 Task: Set up alerts Atlanta, Georgia, within a specific price range and with a minimum of 4 bedrooms and a garage.
Action: Mouse pressed left at (219, 170)
Screenshot: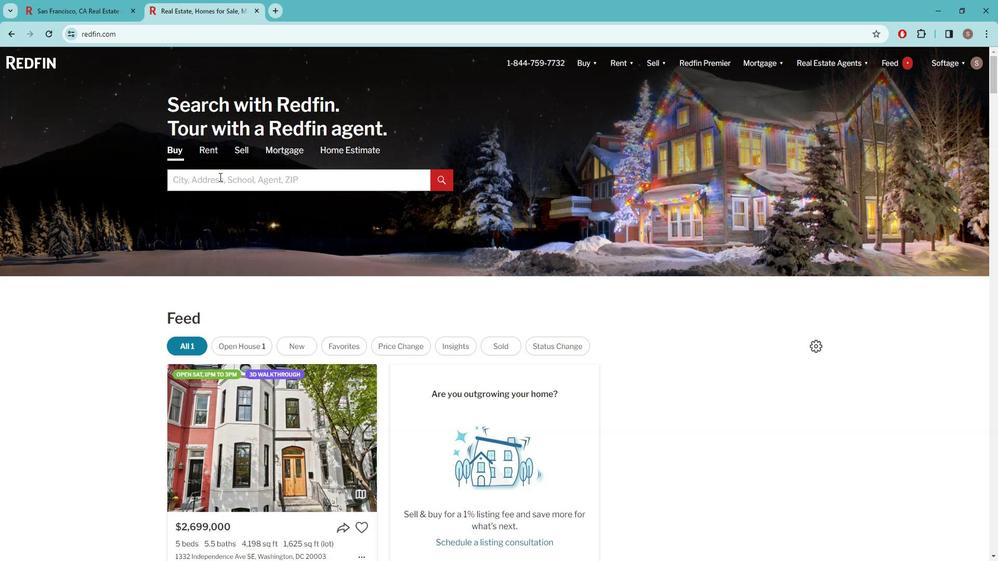 
Action: Key pressed a<Key.caps_lock>TLANTA<Key.space>
Screenshot: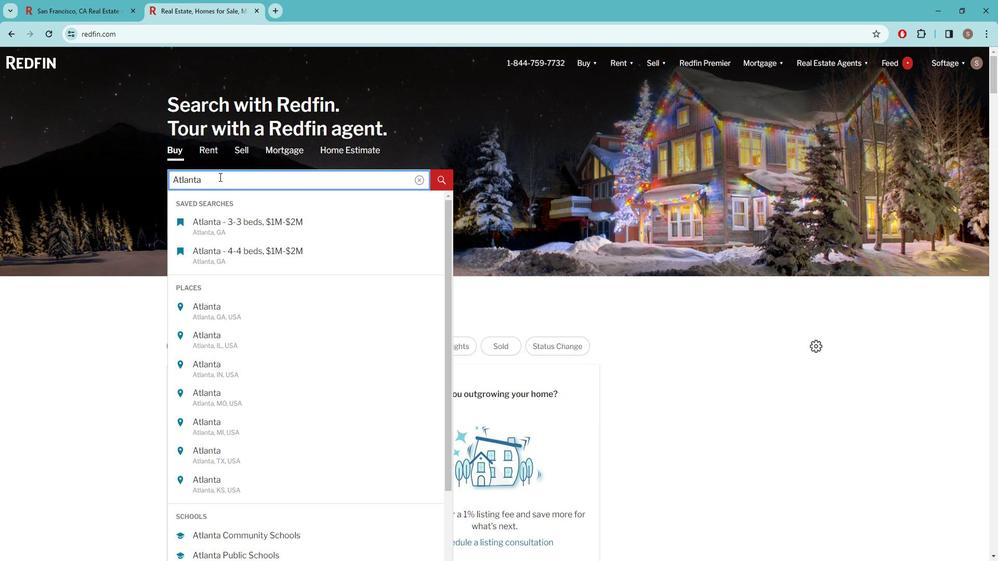 
Action: Mouse moved to (205, 290)
Screenshot: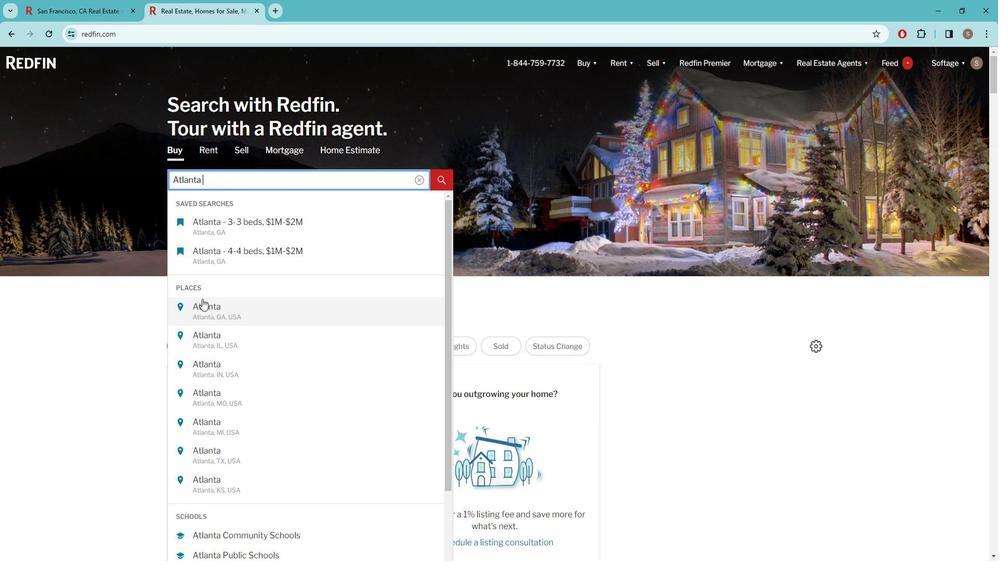 
Action: Mouse pressed left at (205, 290)
Screenshot: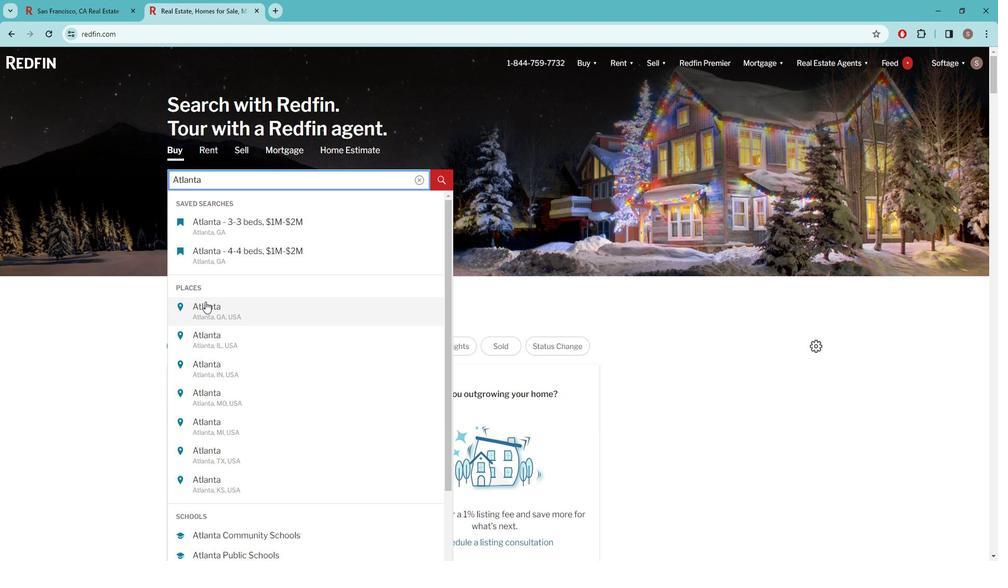 
Action: Mouse moved to (874, 125)
Screenshot: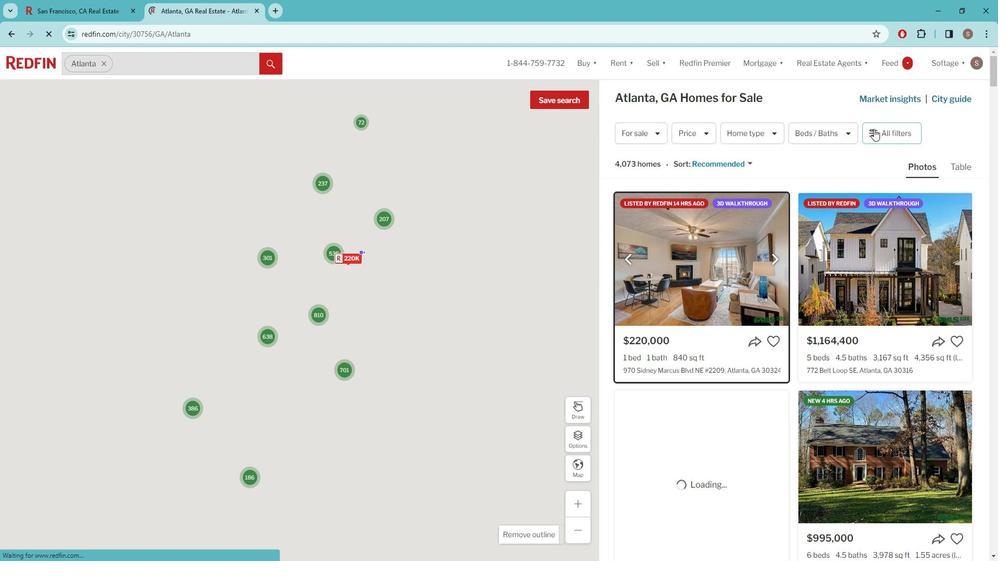 
Action: Mouse pressed left at (874, 125)
Screenshot: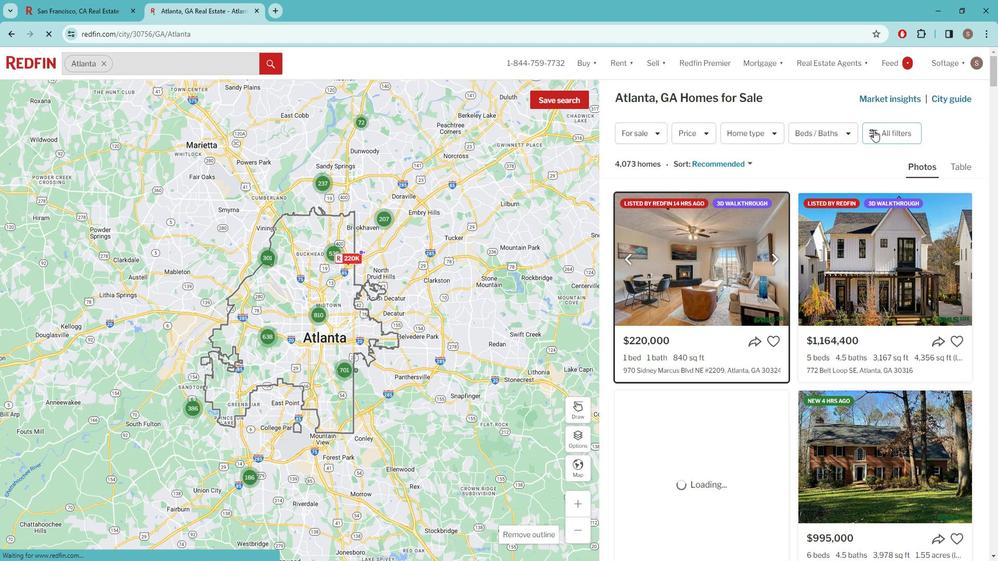 
Action: Mouse pressed left at (874, 125)
Screenshot: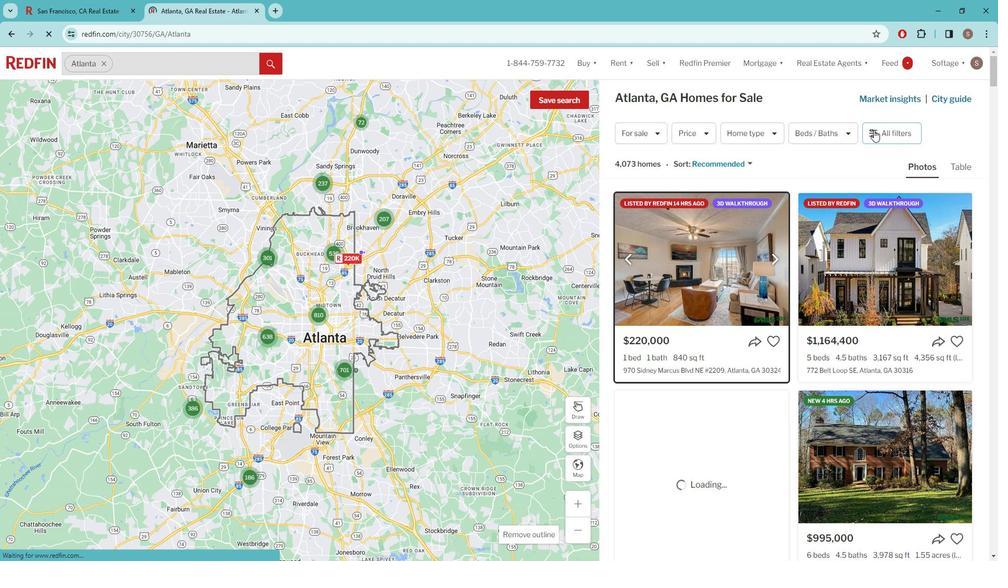 
Action: Mouse pressed left at (874, 125)
Screenshot: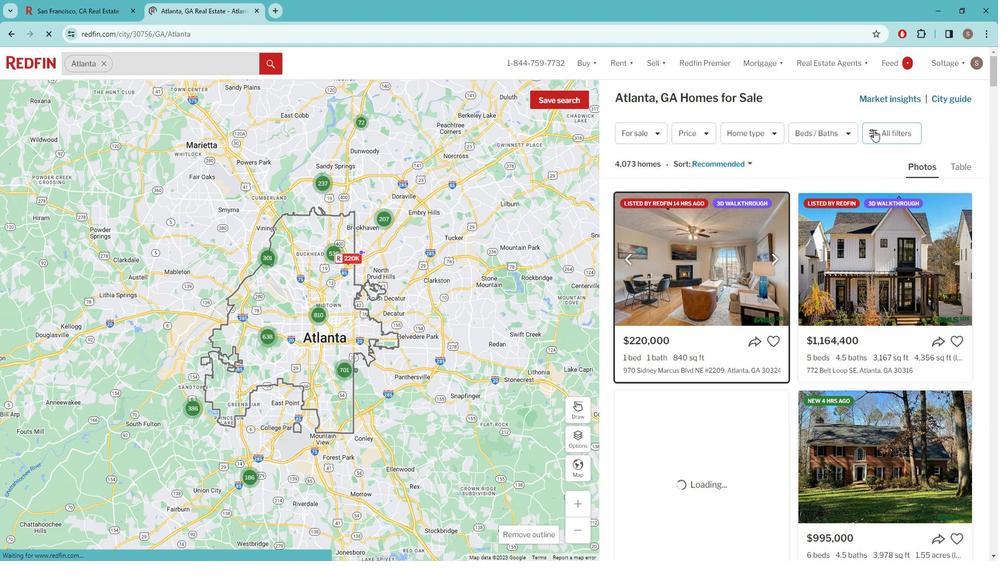 
Action: Mouse pressed left at (874, 125)
Screenshot: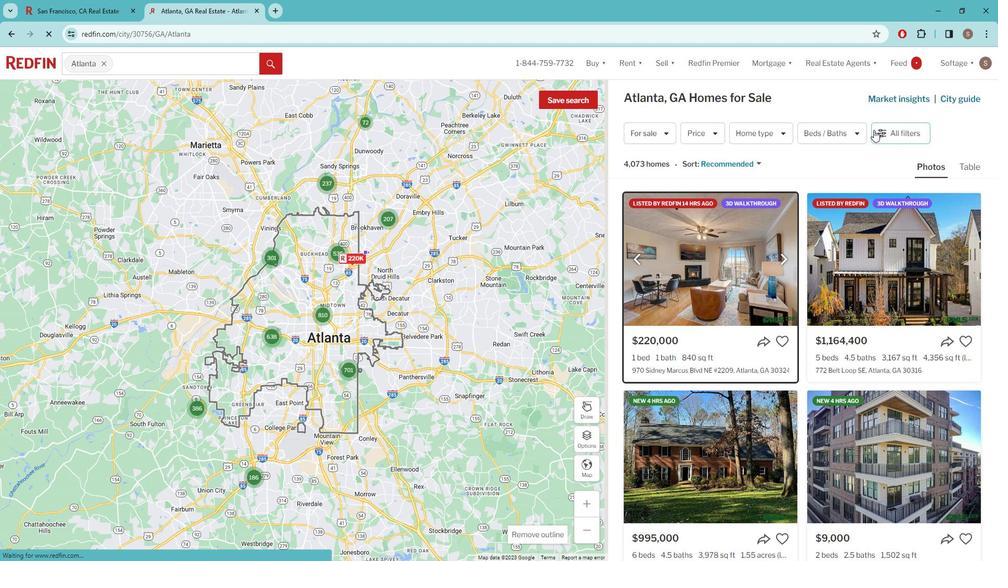 
Action: Mouse pressed left at (874, 125)
Screenshot: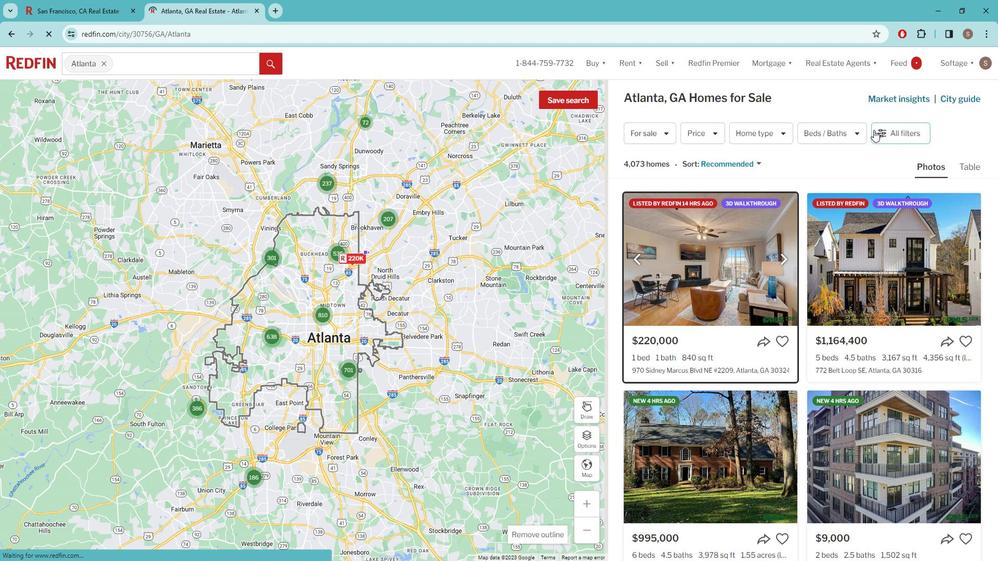 
Action: Mouse moved to (878, 121)
Screenshot: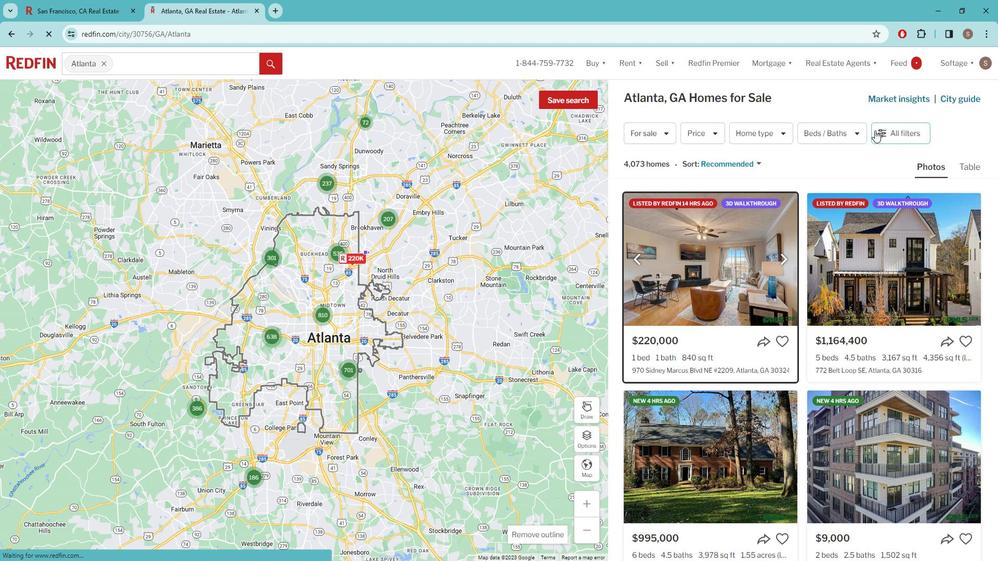 
Action: Mouse pressed left at (878, 121)
Screenshot: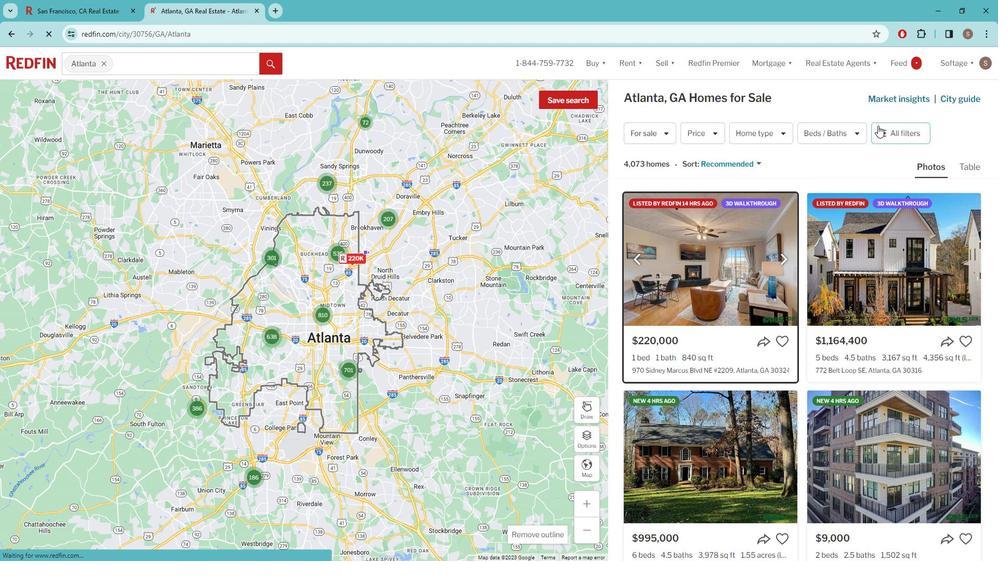 
Action: Mouse pressed left at (878, 121)
Screenshot: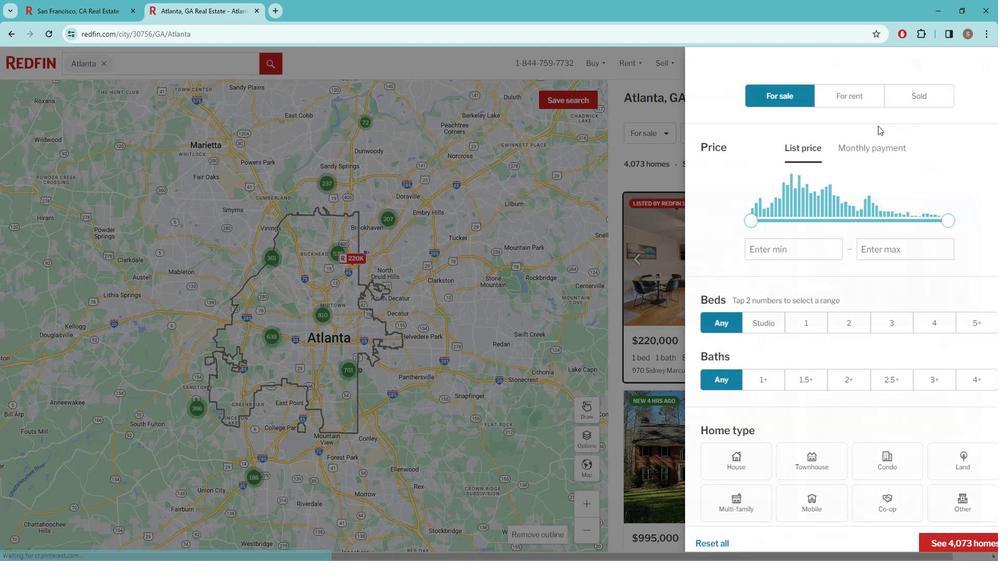 
Action: Mouse moved to (834, 182)
Screenshot: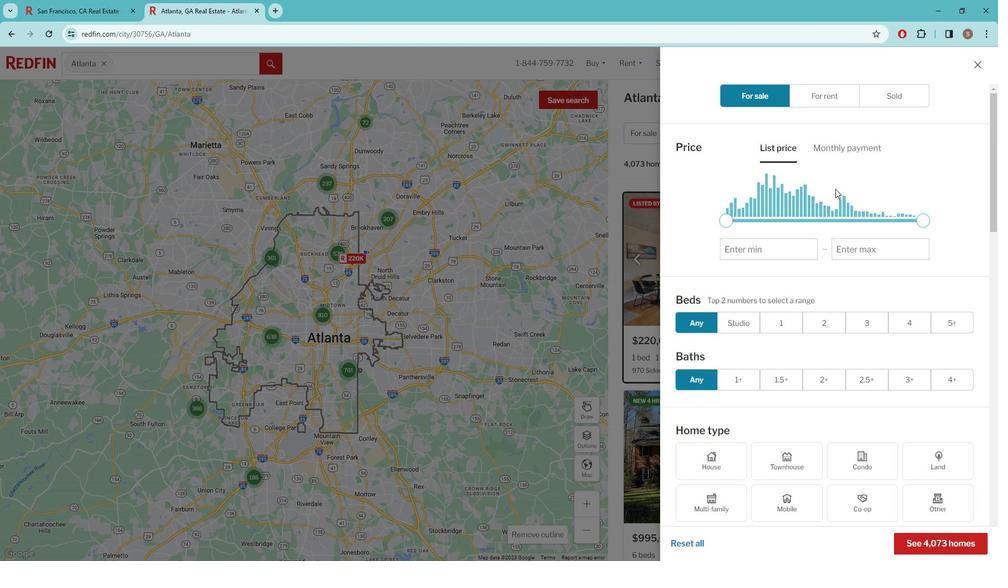 
Action: Mouse scrolled (834, 181) with delta (0, 0)
Screenshot: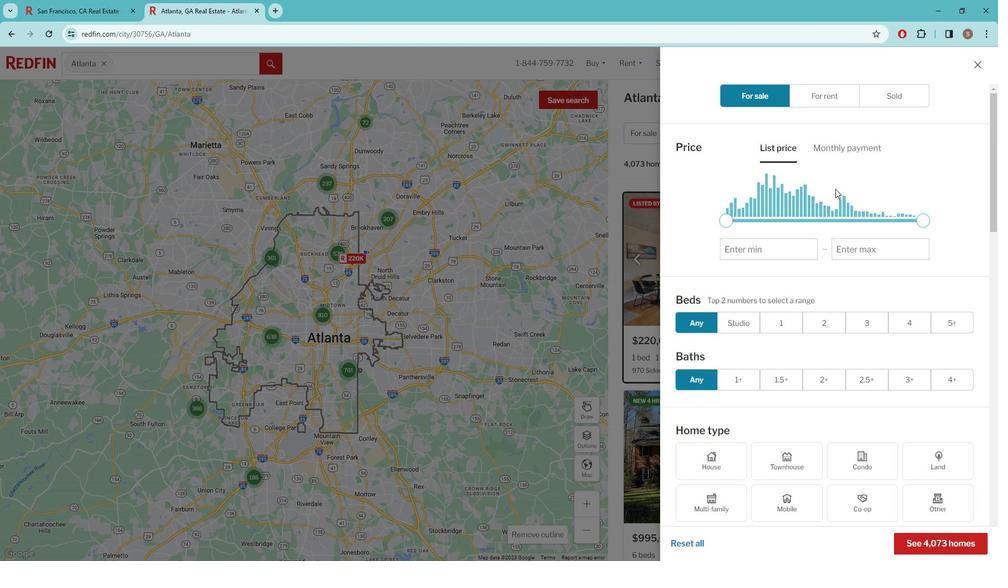 
Action: Mouse moved to (791, 193)
Screenshot: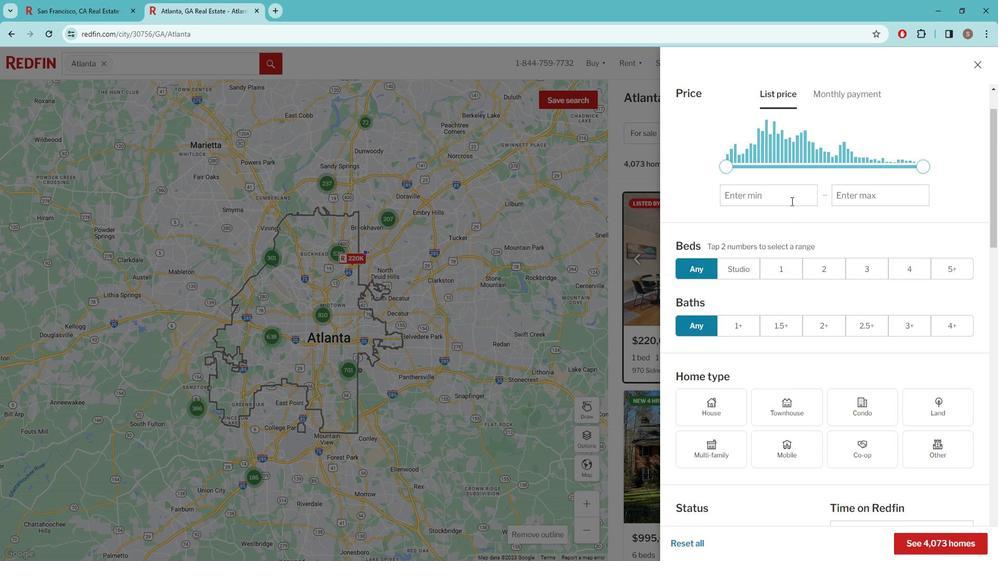 
Action: Mouse pressed left at (791, 193)
Screenshot: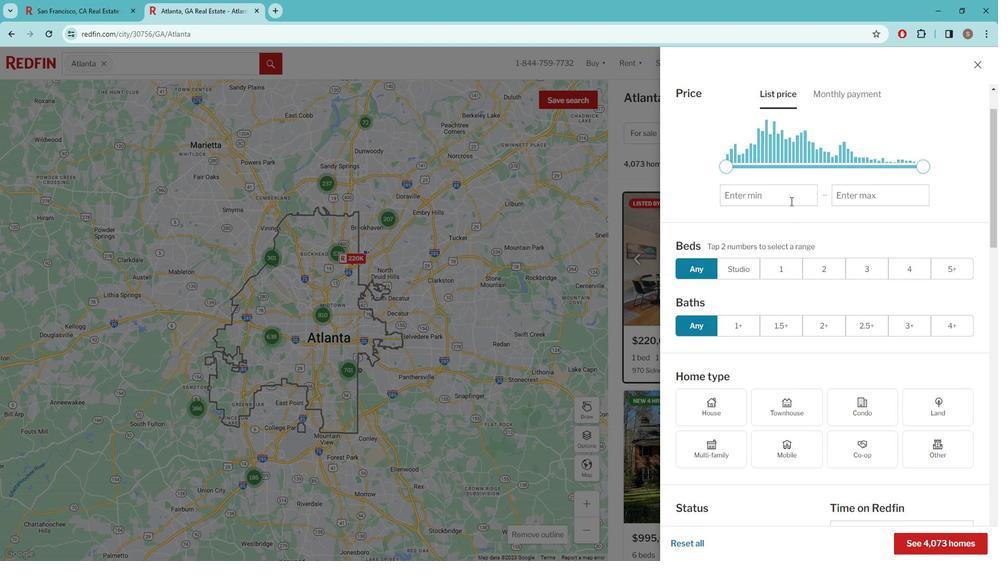 
Action: Key pressed 1M
Screenshot: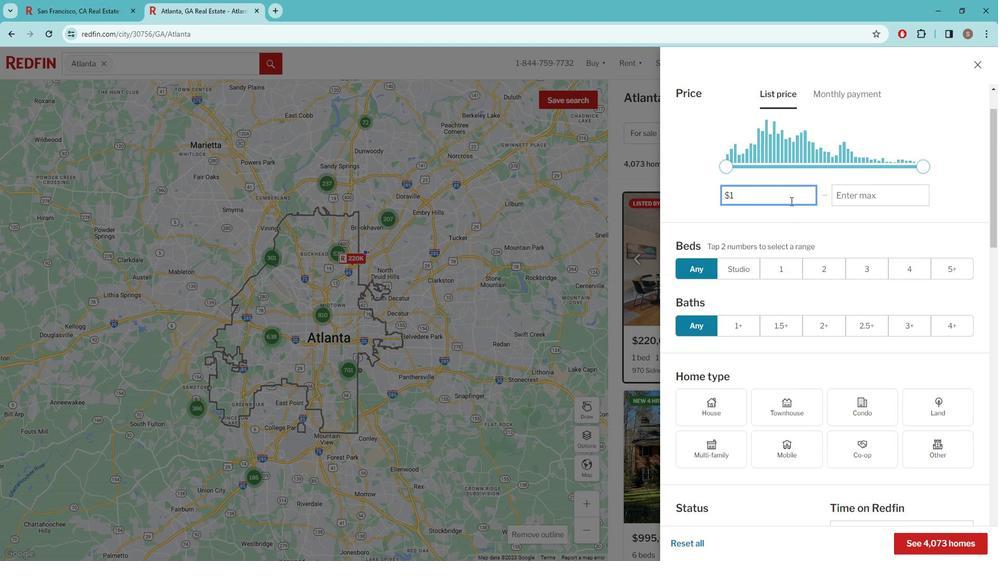 
Action: Mouse moved to (854, 193)
Screenshot: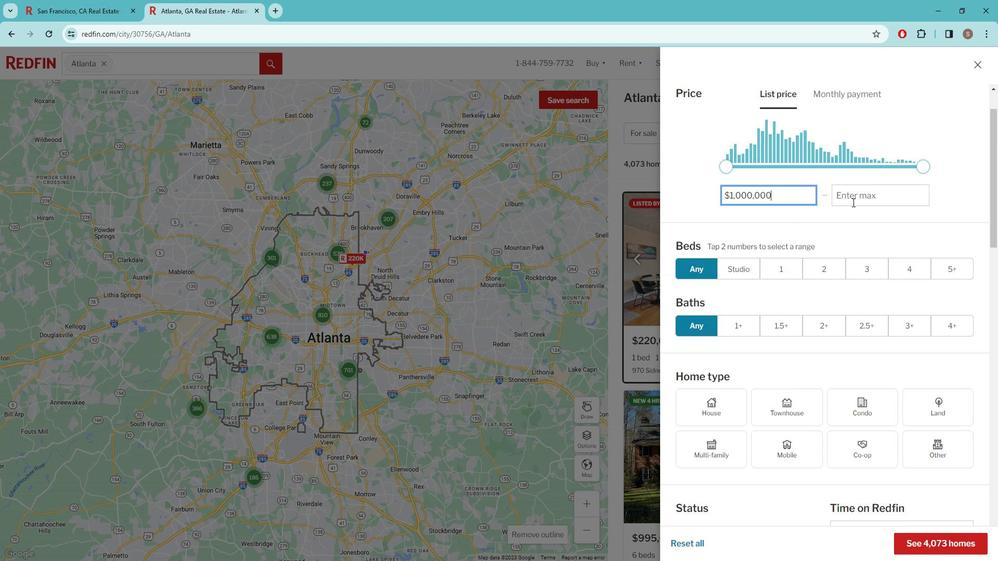 
Action: Mouse pressed left at (854, 193)
Screenshot: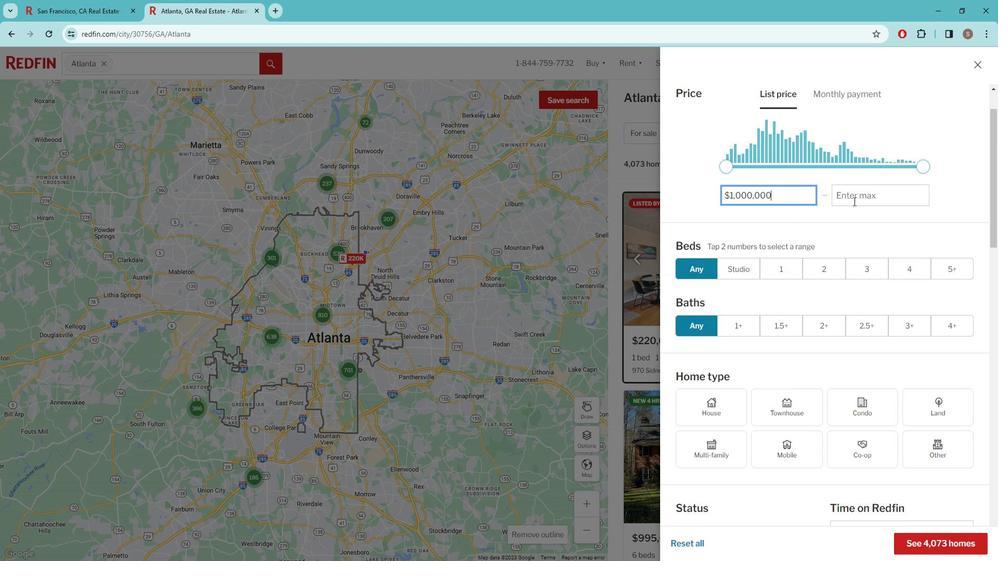 
Action: Key pressed 2M
Screenshot: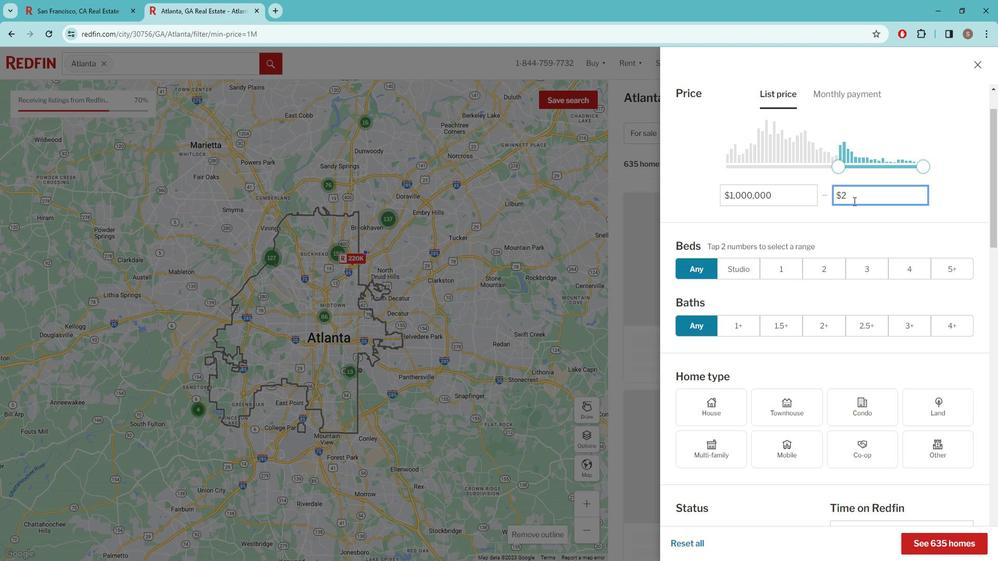 
Action: Mouse scrolled (854, 193) with delta (0, 0)
Screenshot: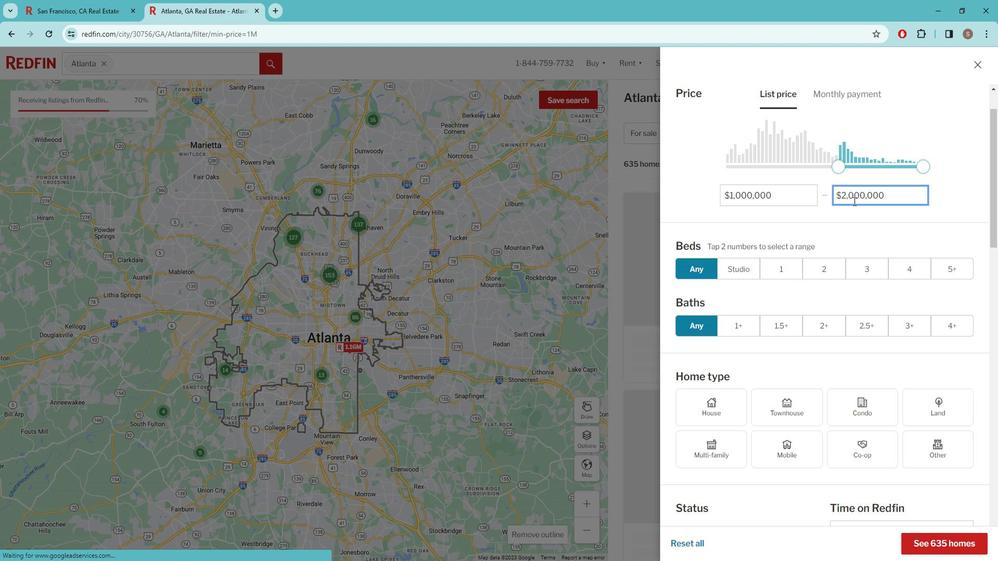 
Action: Mouse scrolled (854, 193) with delta (0, 0)
Screenshot: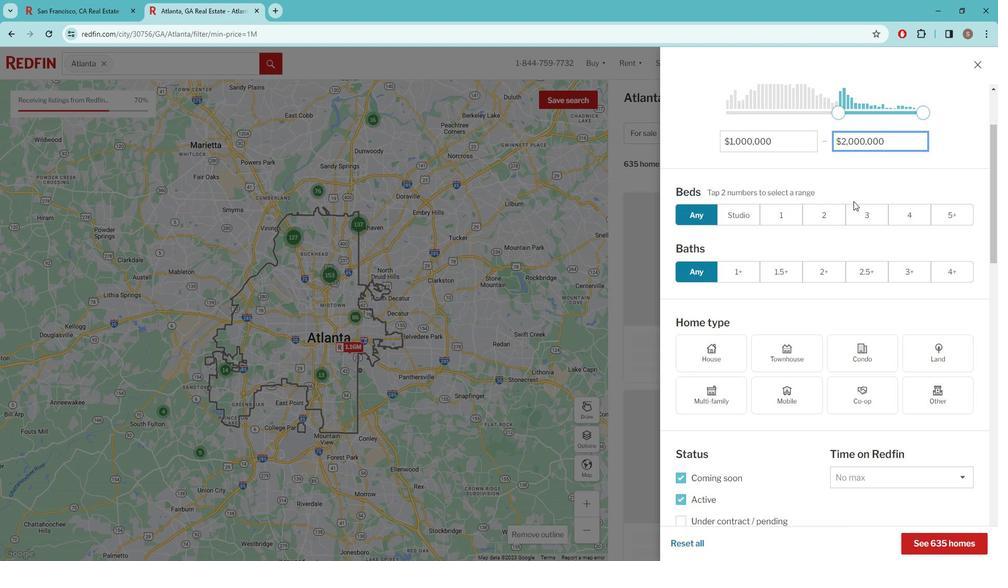 
Action: Mouse moved to (909, 157)
Screenshot: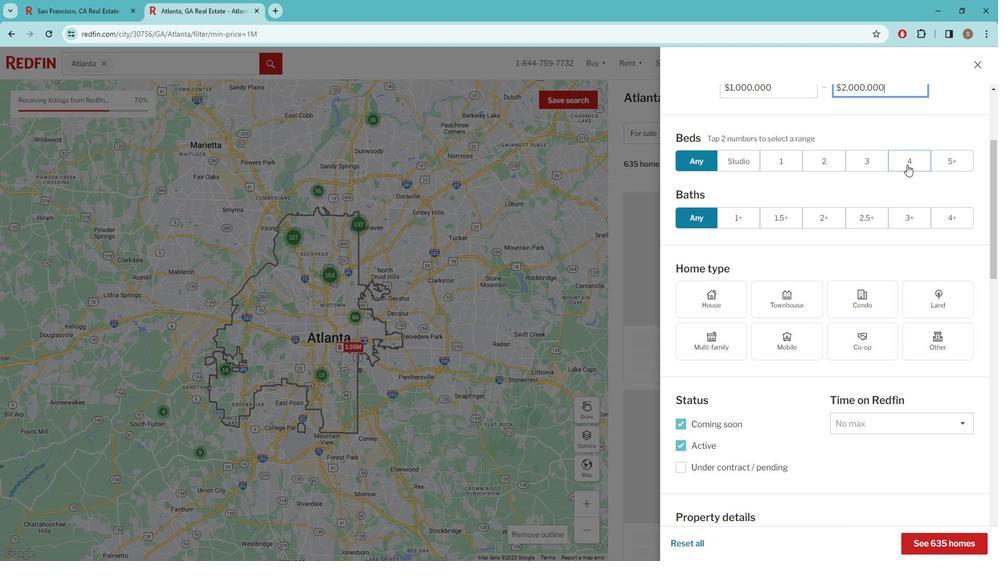 
Action: Mouse pressed left at (909, 157)
Screenshot: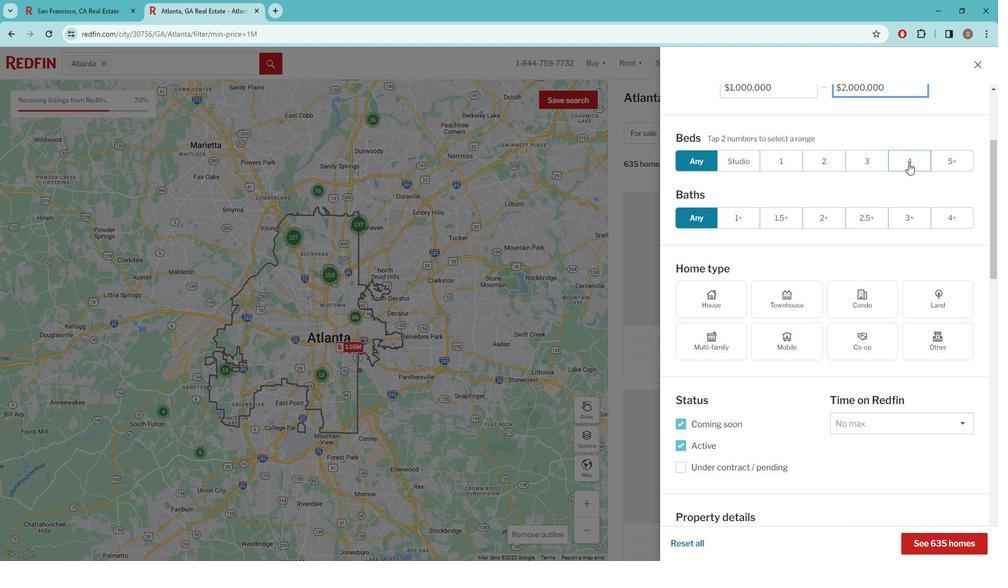 
Action: Mouse pressed left at (909, 157)
Screenshot: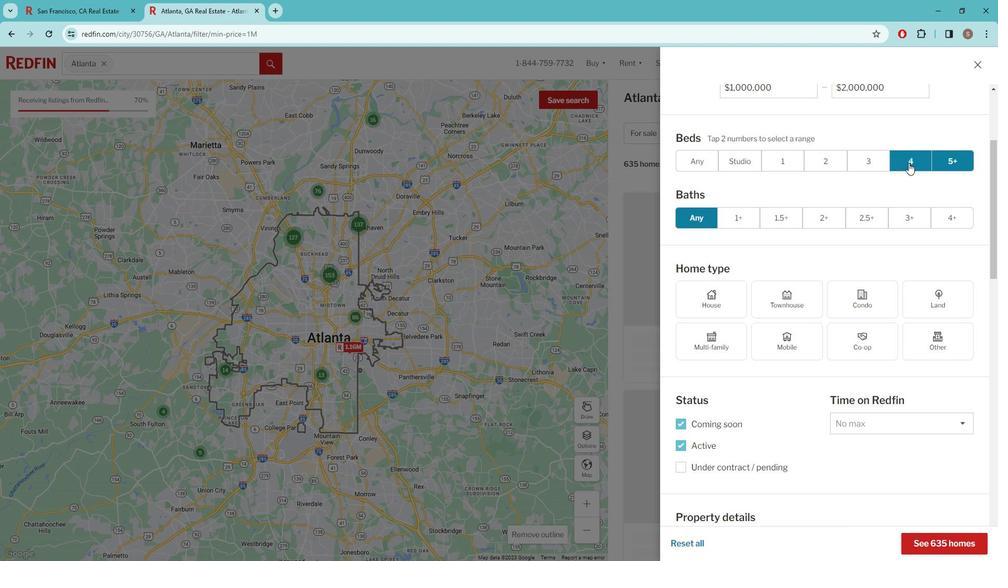 
Action: Mouse moved to (902, 159)
Screenshot: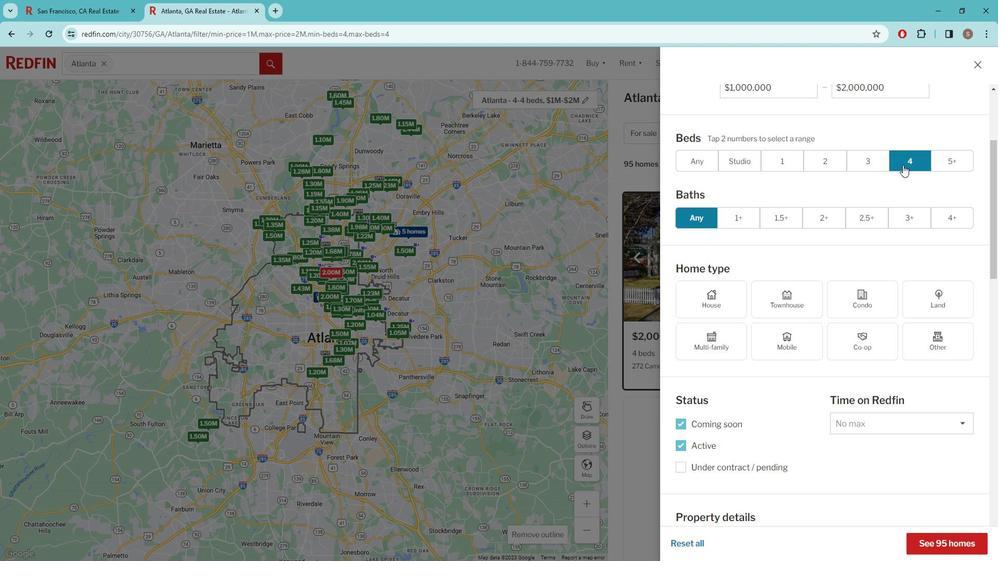 
Action: Mouse scrolled (902, 159) with delta (0, 0)
Screenshot: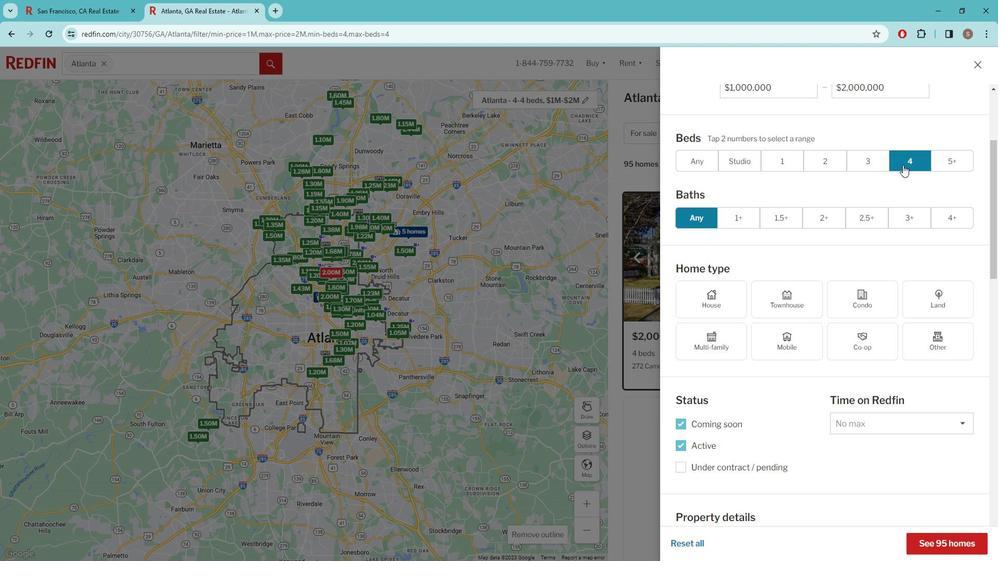 
Action: Mouse moved to (887, 202)
Screenshot: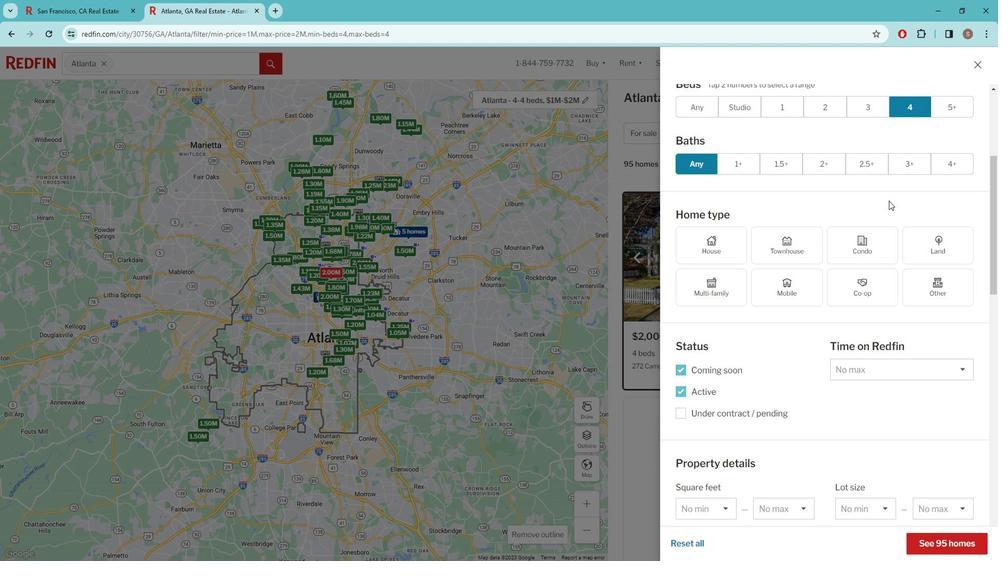 
Action: Mouse scrolled (887, 201) with delta (0, 0)
Screenshot: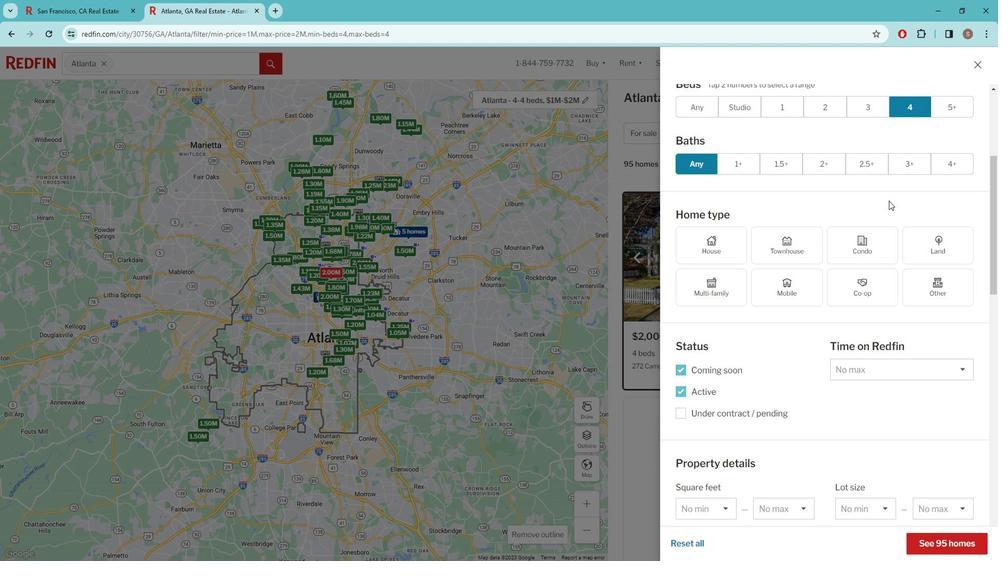 
Action: Mouse moved to (887, 202)
Screenshot: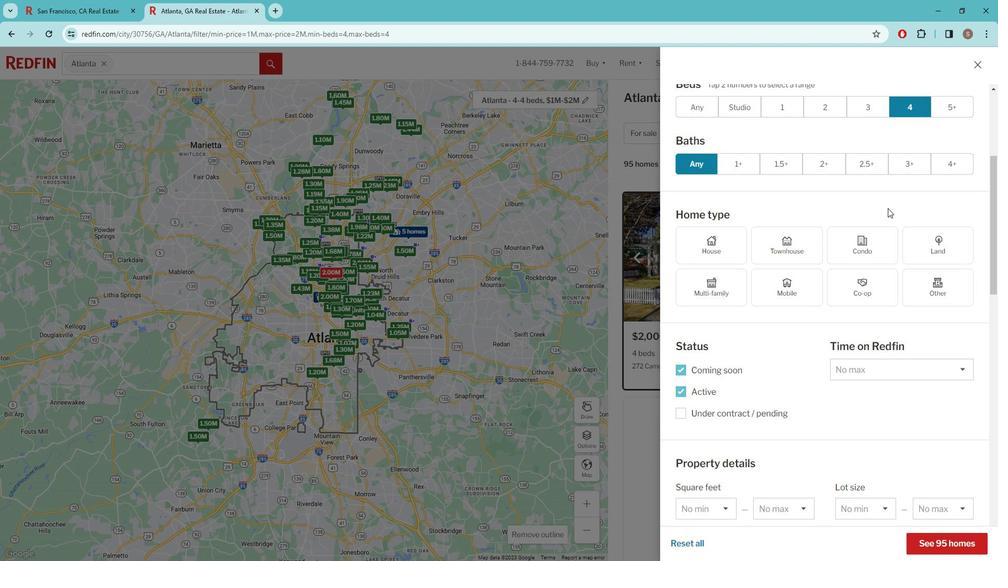 
Action: Mouse scrolled (887, 202) with delta (0, 0)
Screenshot: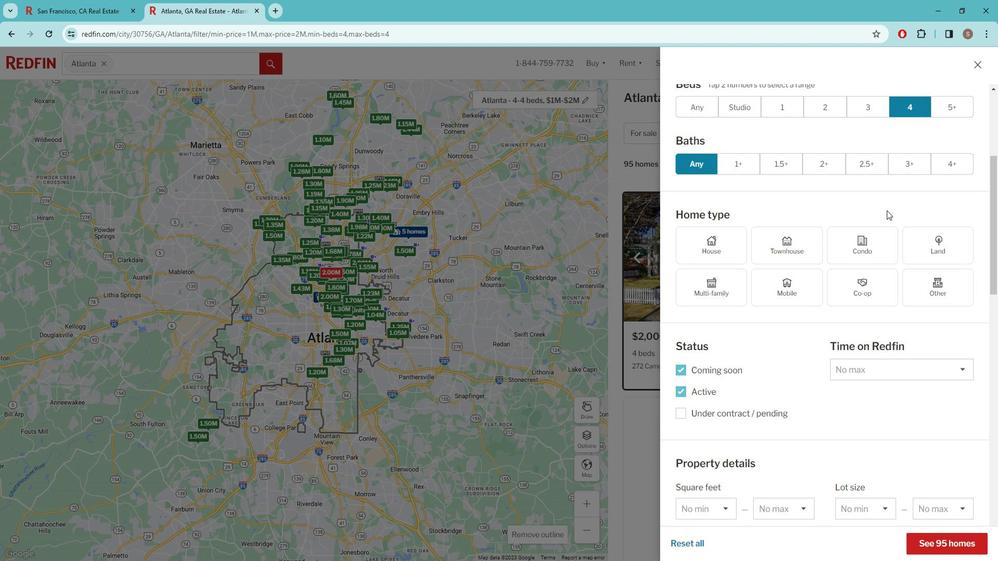 
Action: Mouse moved to (876, 239)
Screenshot: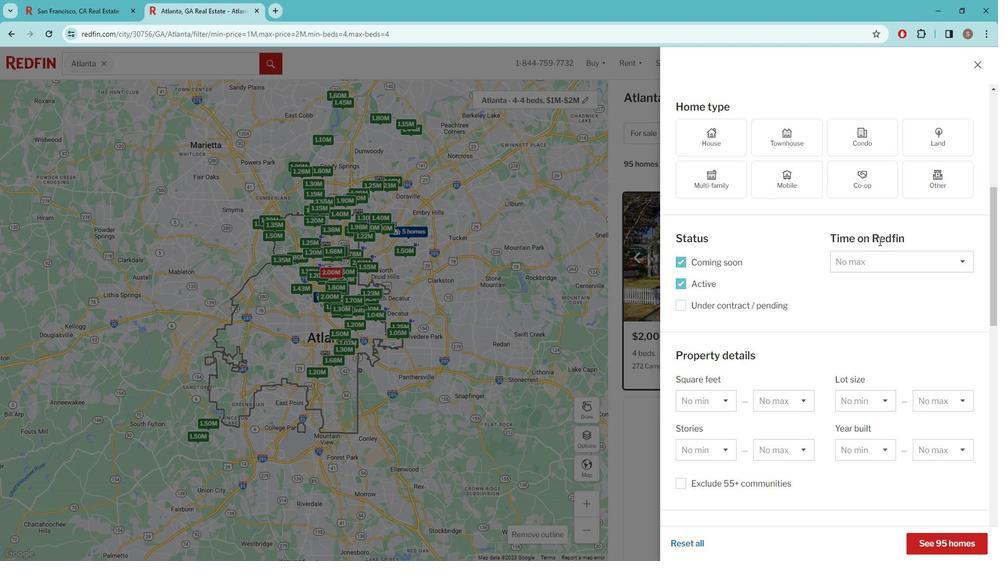 
Action: Mouse scrolled (876, 239) with delta (0, 0)
Screenshot: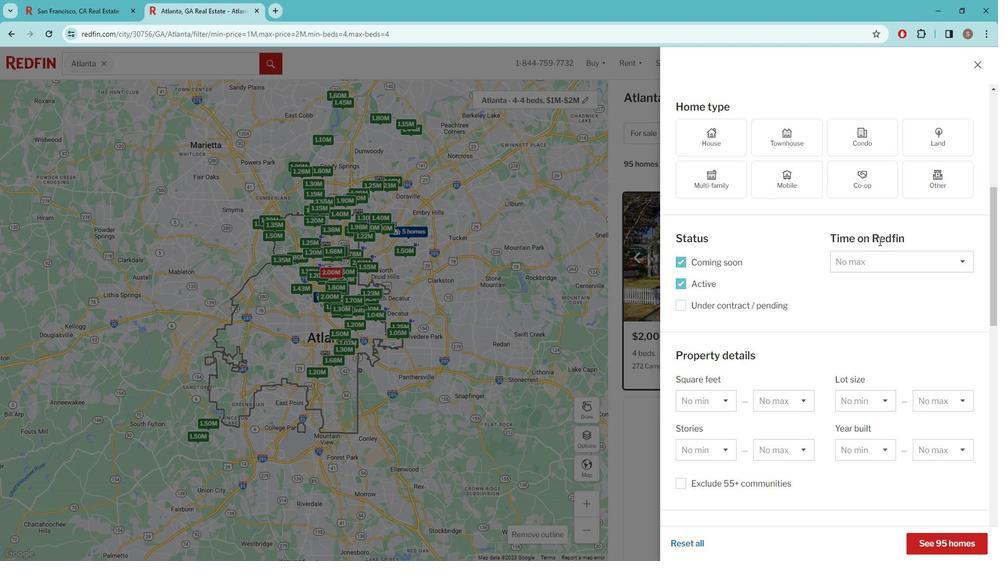 
Action: Mouse moved to (874, 242)
Screenshot: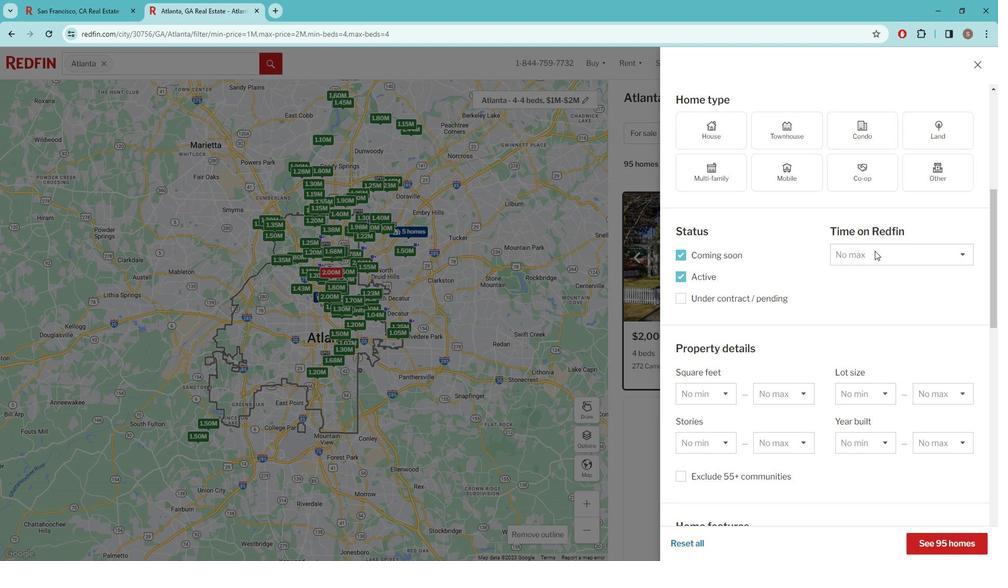
Action: Mouse scrolled (874, 241) with delta (0, 0)
Screenshot: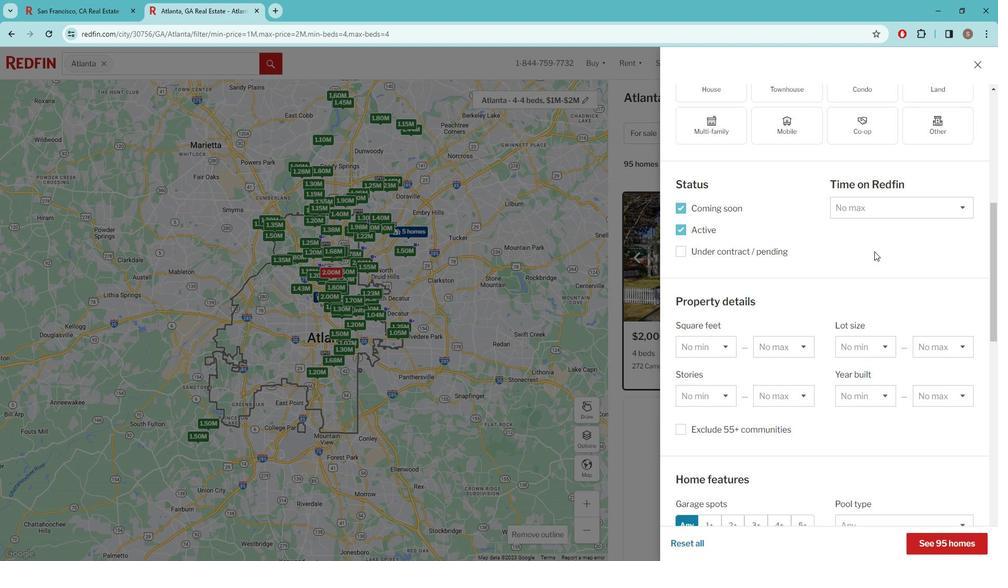 
Action: Mouse scrolled (874, 241) with delta (0, 0)
Screenshot: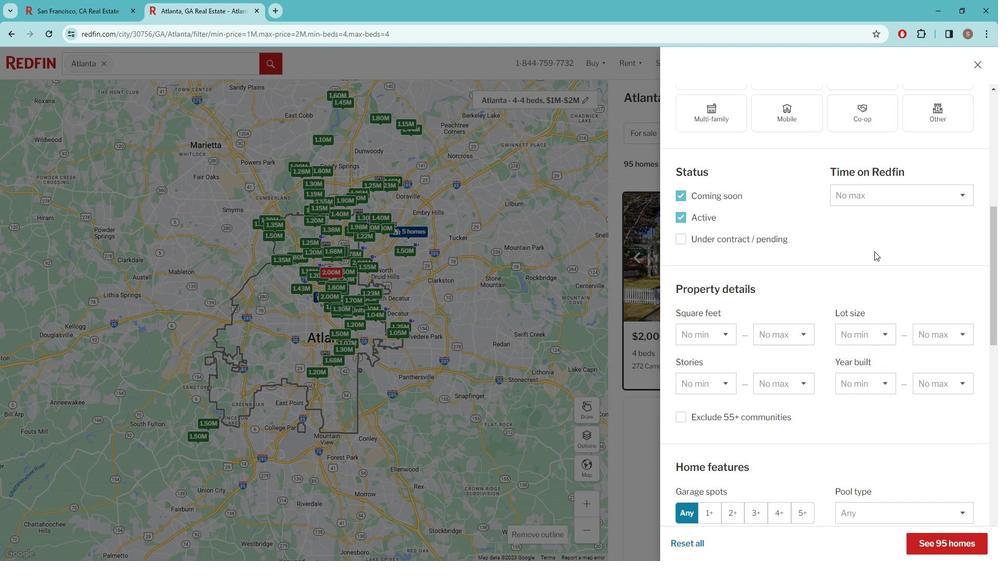 
Action: Mouse moved to (872, 246)
Screenshot: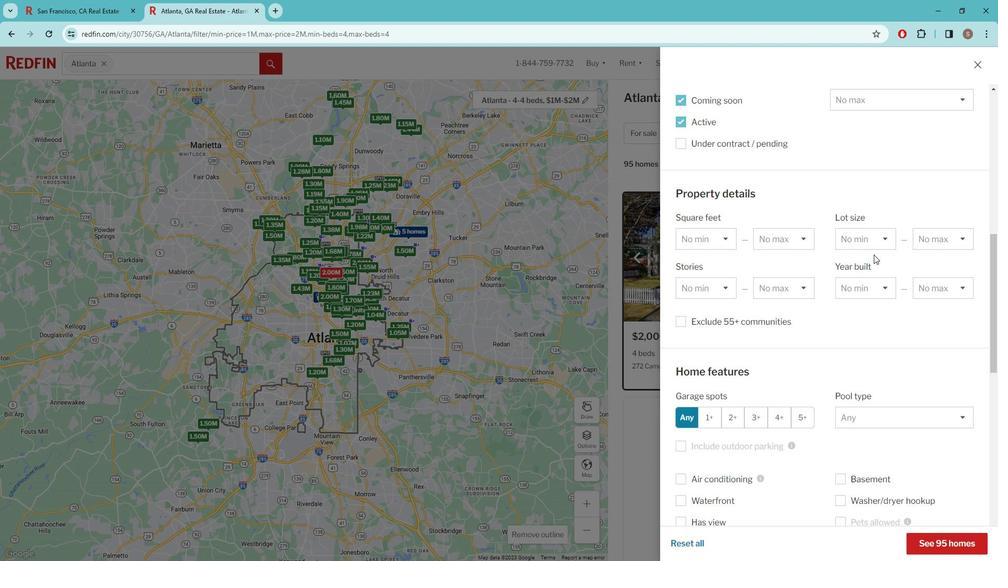 
Action: Mouse scrolled (872, 246) with delta (0, 0)
Screenshot: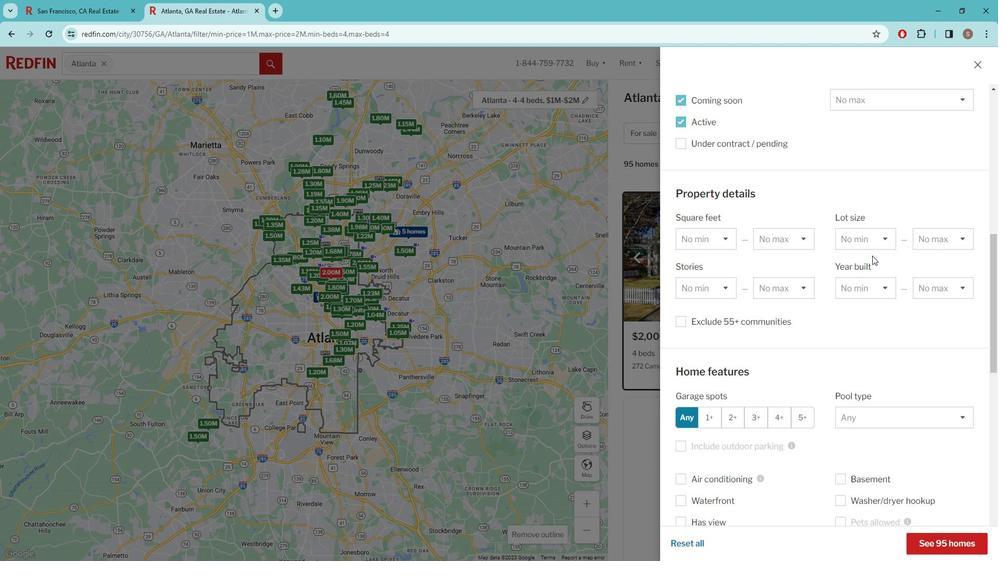 
Action: Mouse scrolled (872, 246) with delta (0, 0)
Screenshot: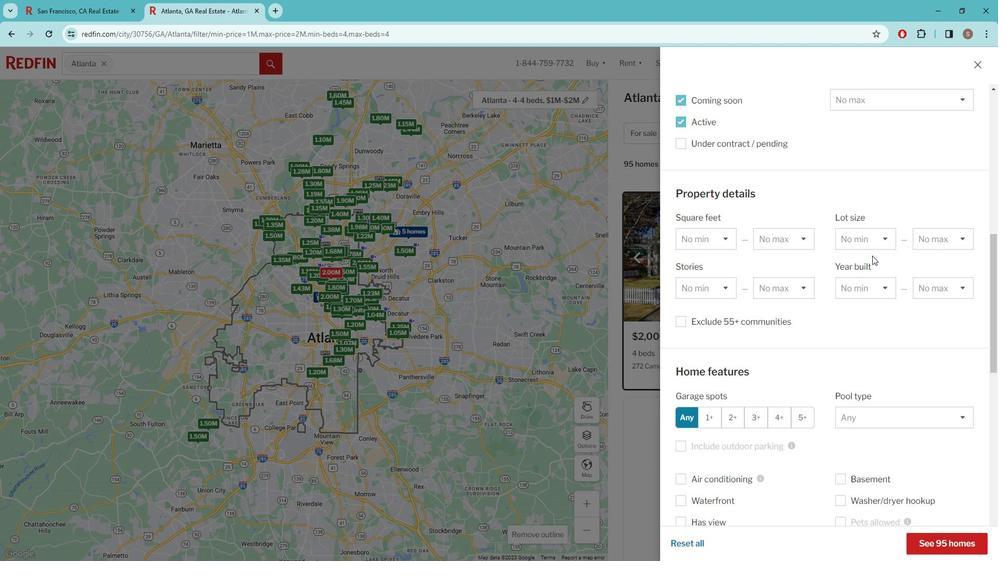 
Action: Mouse moved to (709, 294)
Screenshot: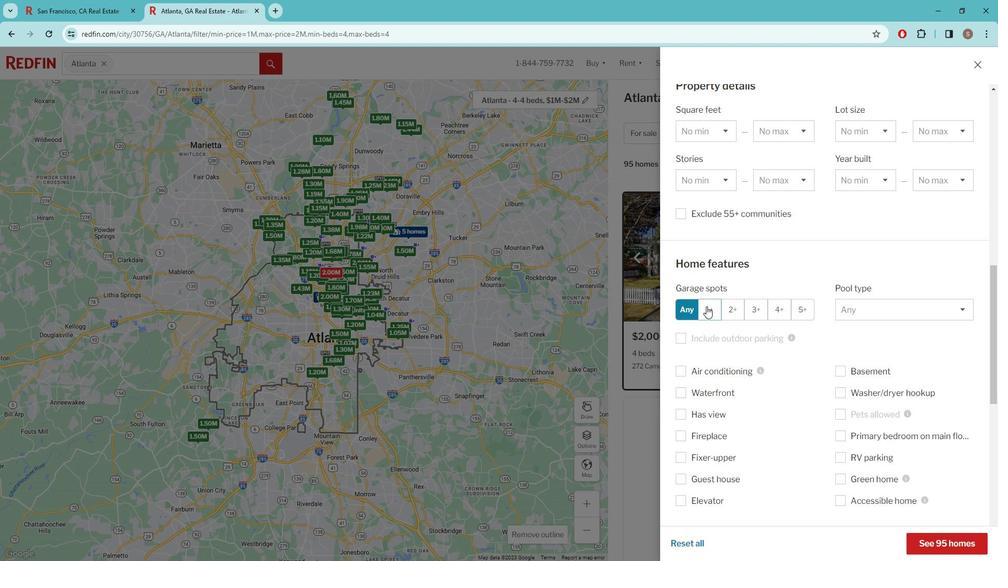 
Action: Mouse pressed left at (709, 294)
Screenshot: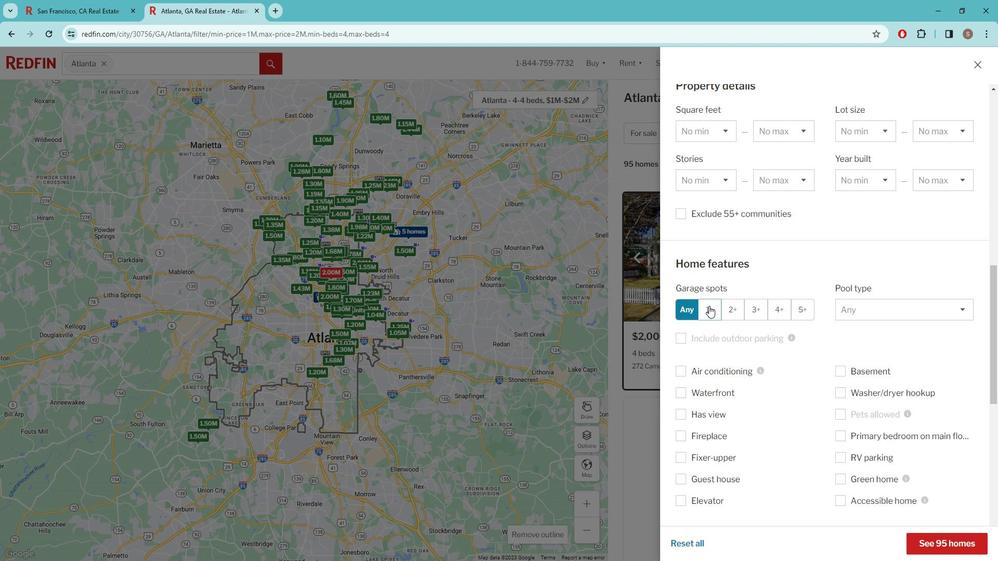 
Action: Mouse moved to (707, 315)
Screenshot: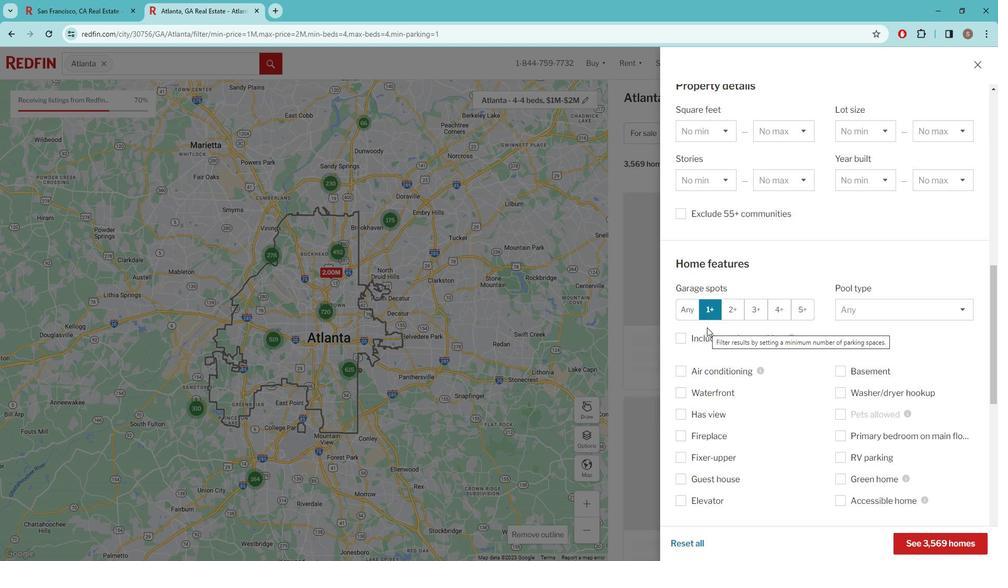 
Action: Mouse scrolled (707, 315) with delta (0, 0)
Screenshot: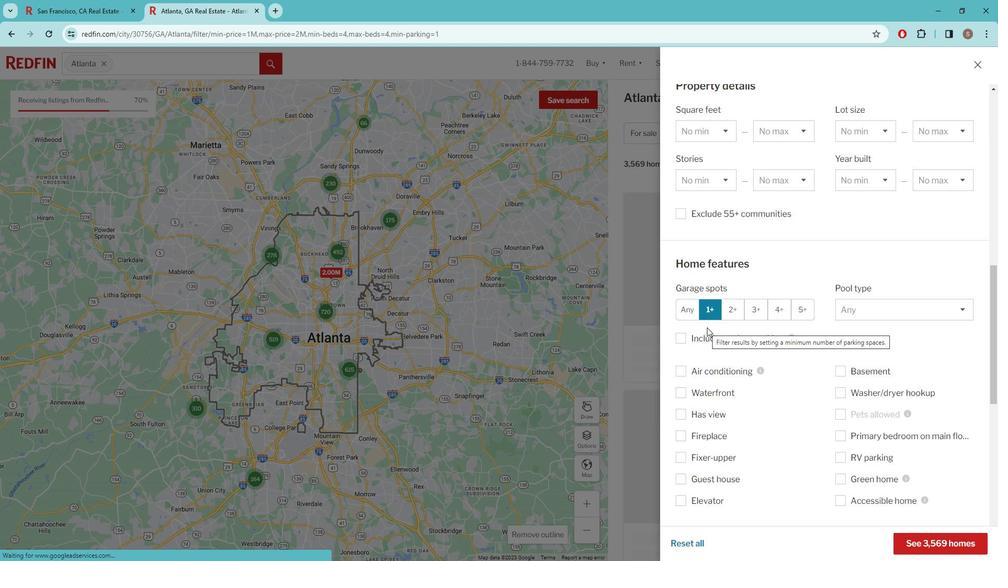 
Action: Mouse scrolled (707, 315) with delta (0, 0)
Screenshot: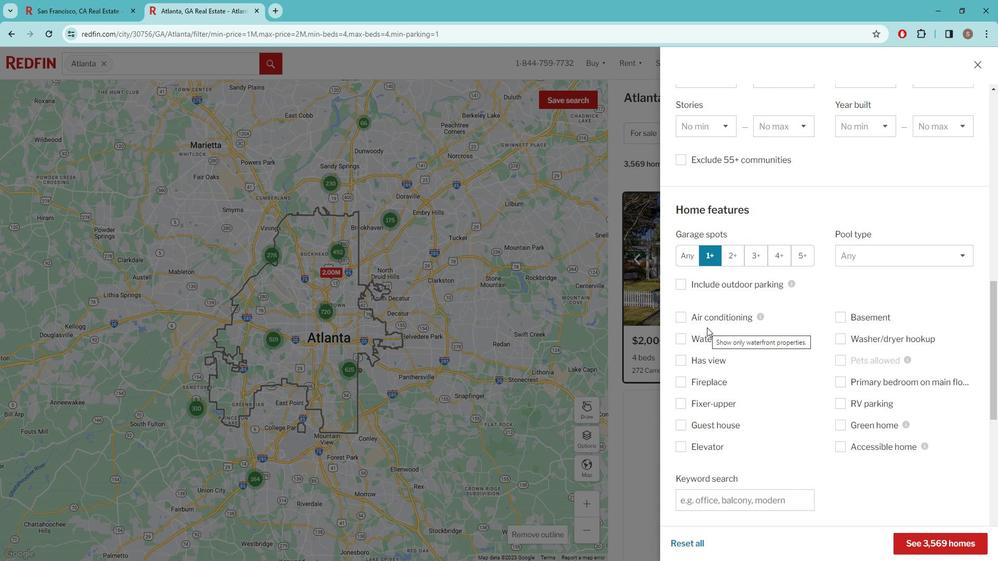 
Action: Mouse moved to (707, 316)
Screenshot: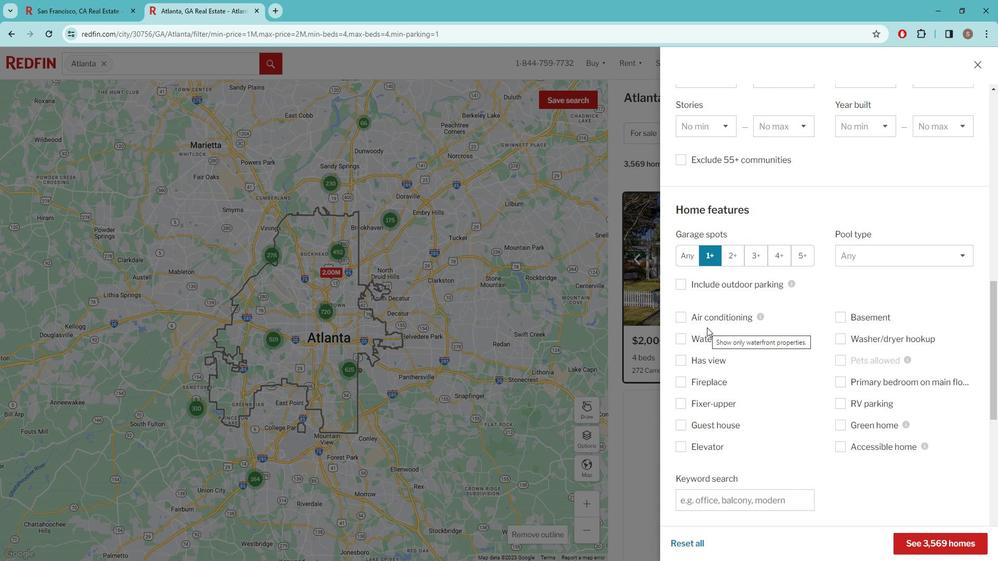 
Action: Mouse scrolled (707, 316) with delta (0, 0)
Screenshot: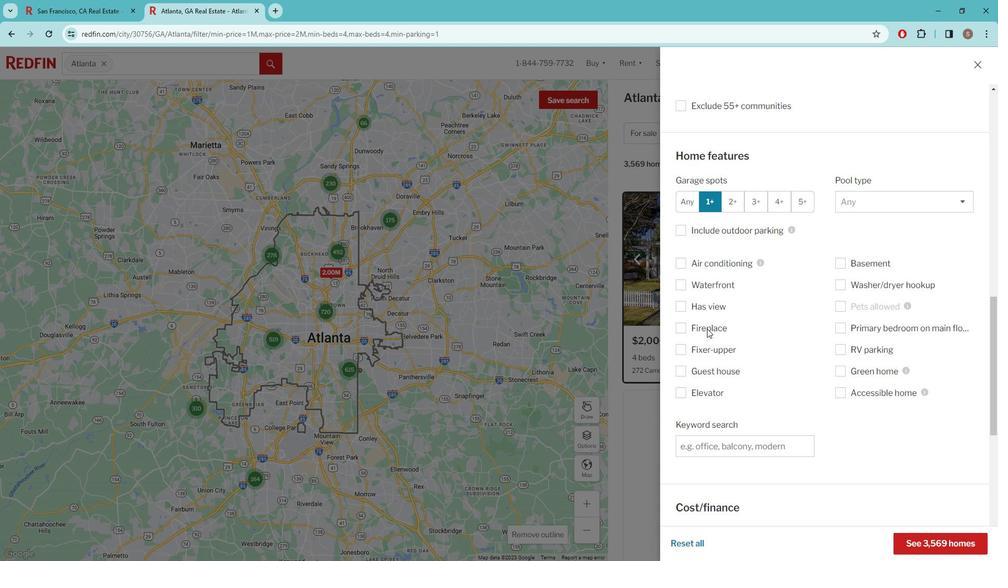 
Action: Mouse moved to (706, 316)
Screenshot: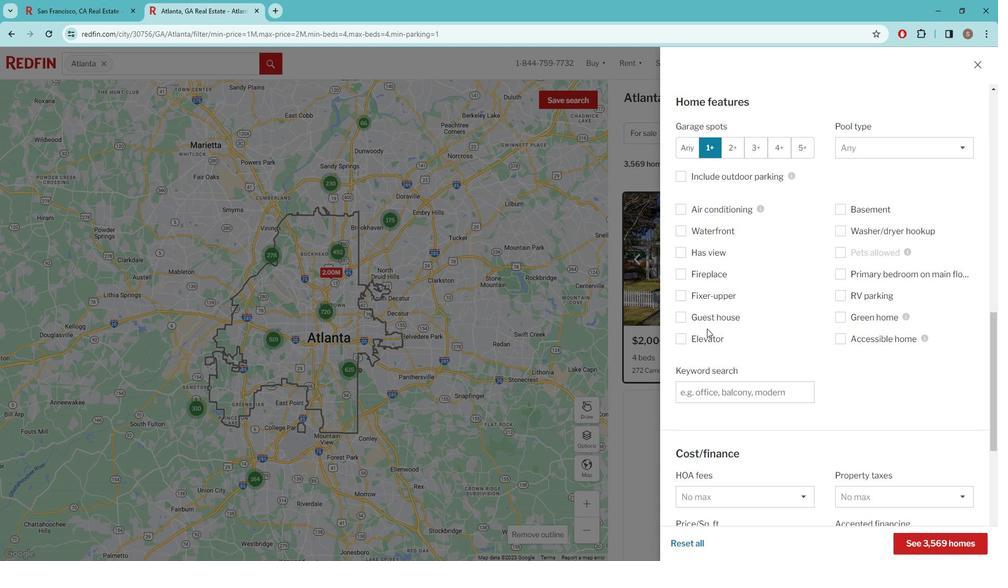 
Action: Mouse scrolled (706, 316) with delta (0, 0)
Screenshot: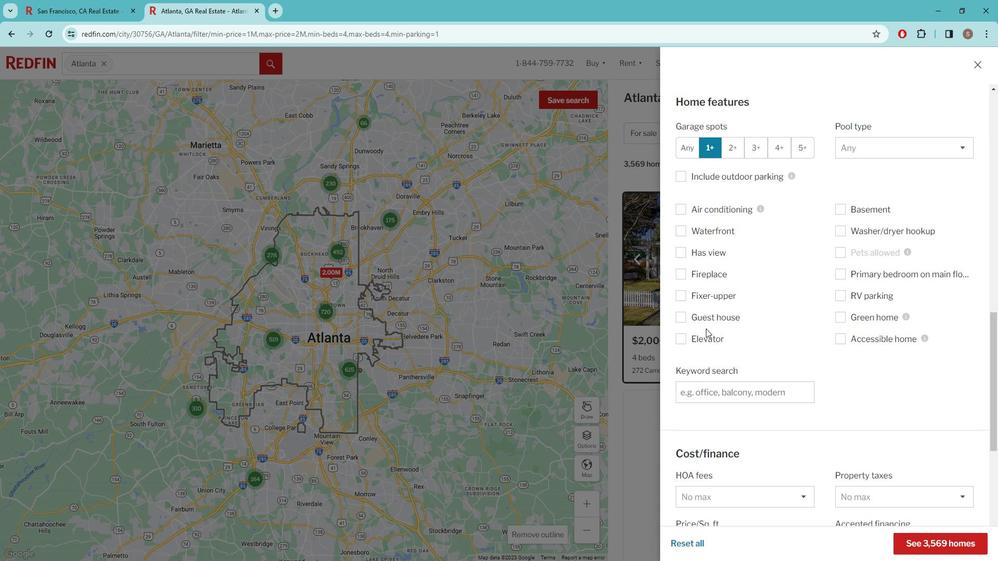 
Action: Mouse scrolled (706, 316) with delta (0, 0)
Screenshot: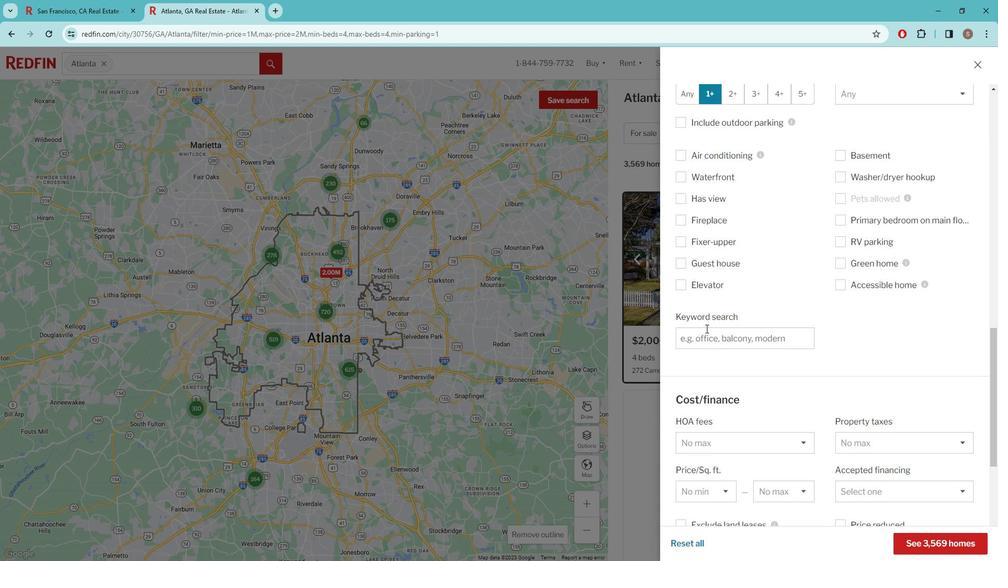 
Action: Mouse scrolled (706, 316) with delta (0, 0)
Screenshot: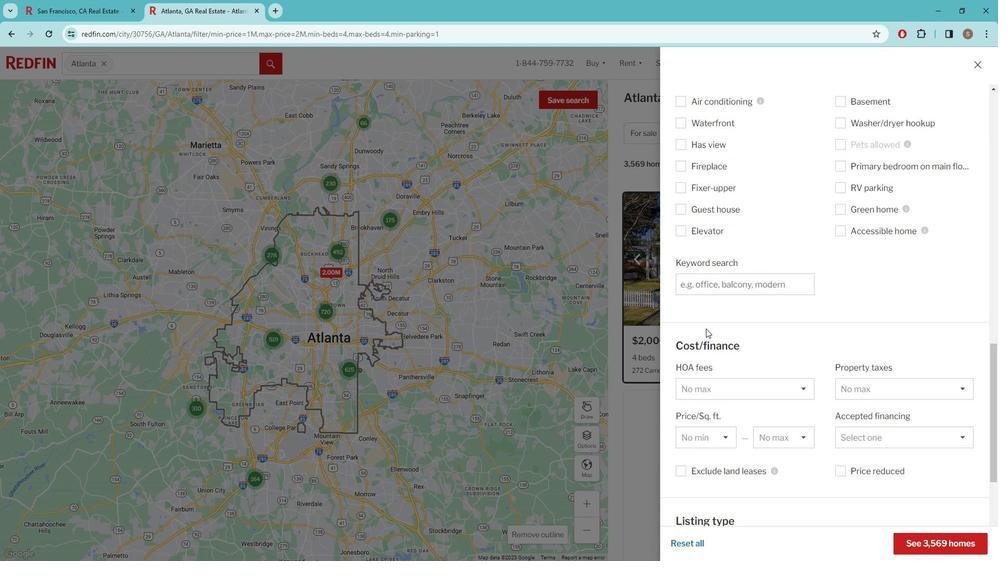 
Action: Mouse scrolled (706, 316) with delta (0, 0)
Screenshot: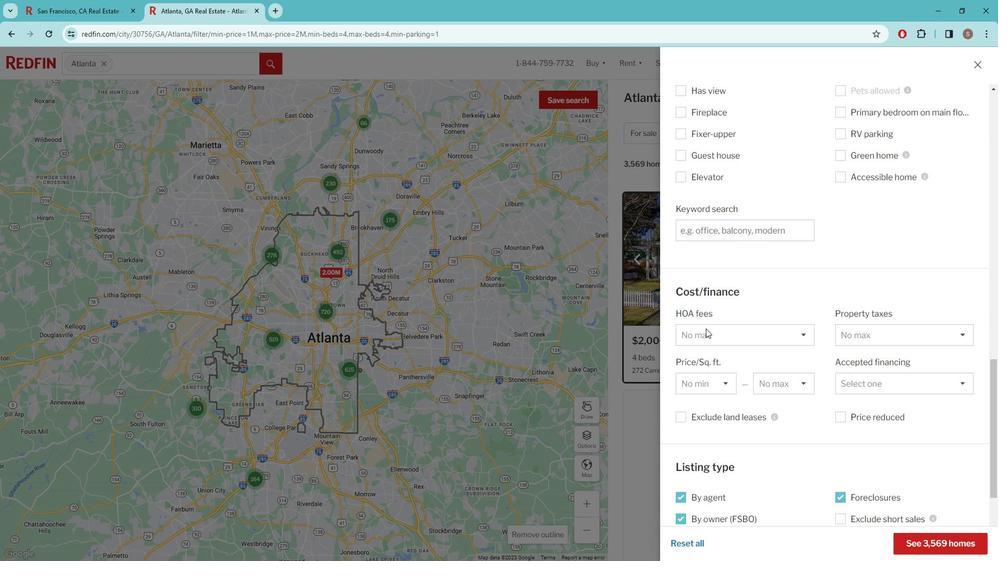 
Action: Mouse scrolled (706, 316) with delta (0, 0)
Screenshot: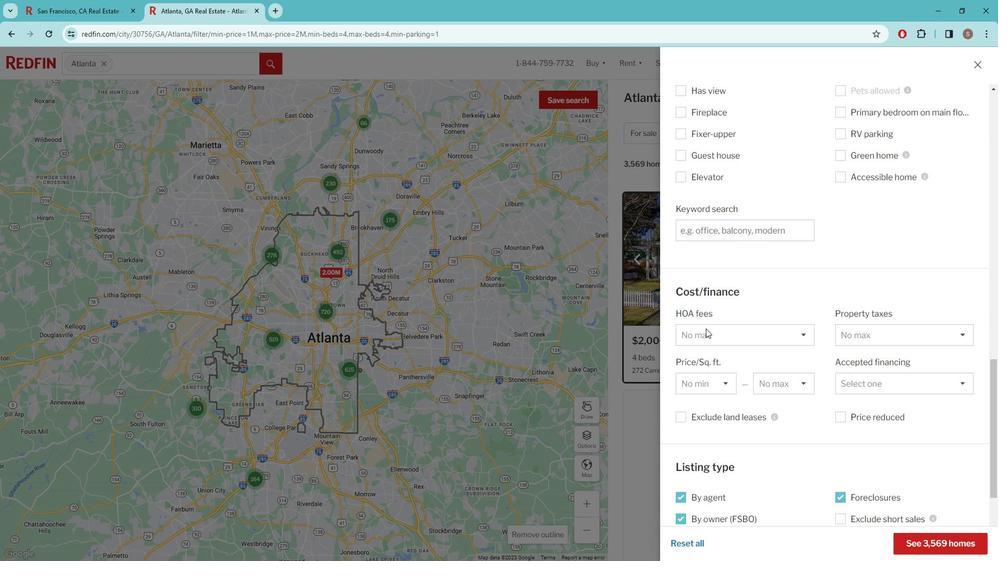 
Action: Mouse scrolled (706, 316) with delta (0, 0)
Screenshot: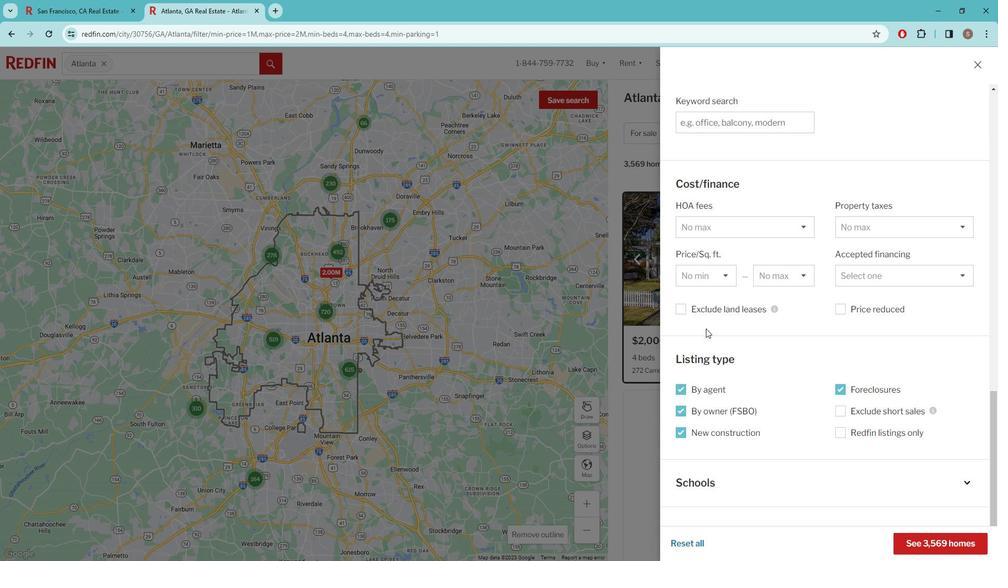 
Action: Mouse scrolled (706, 316) with delta (0, 0)
Screenshot: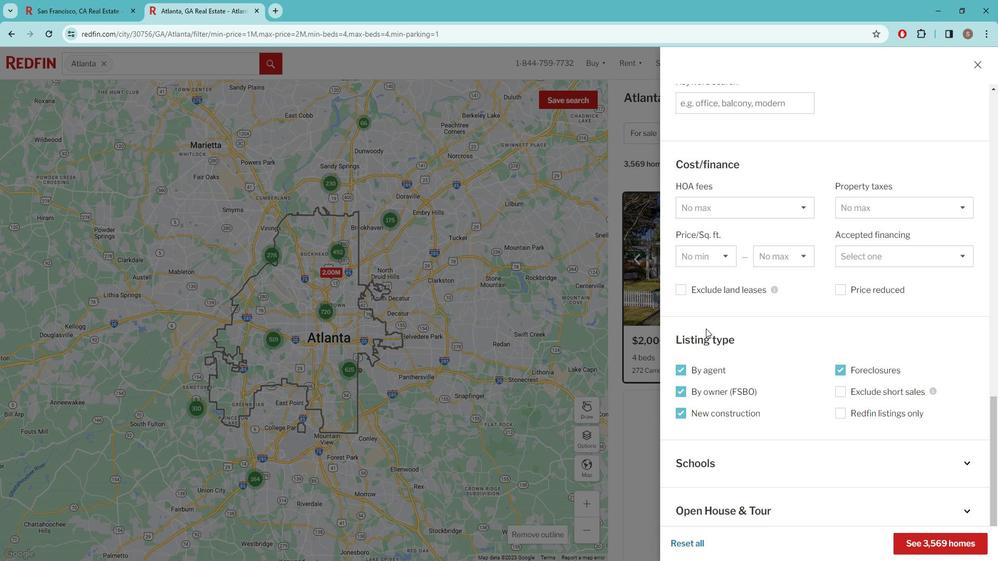 
Action: Mouse scrolled (706, 316) with delta (0, 0)
Screenshot: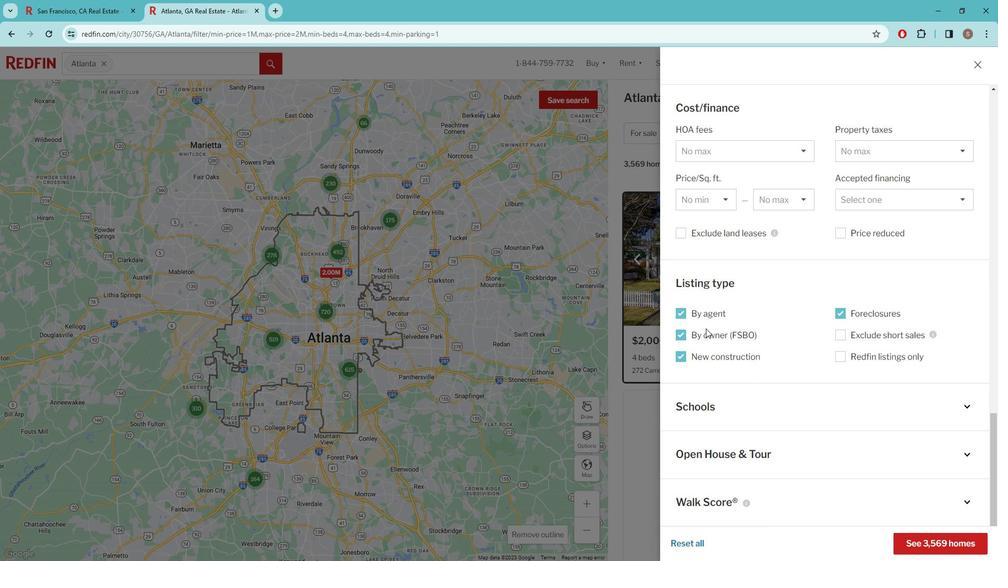 
Action: Mouse scrolled (706, 316) with delta (0, 0)
Screenshot: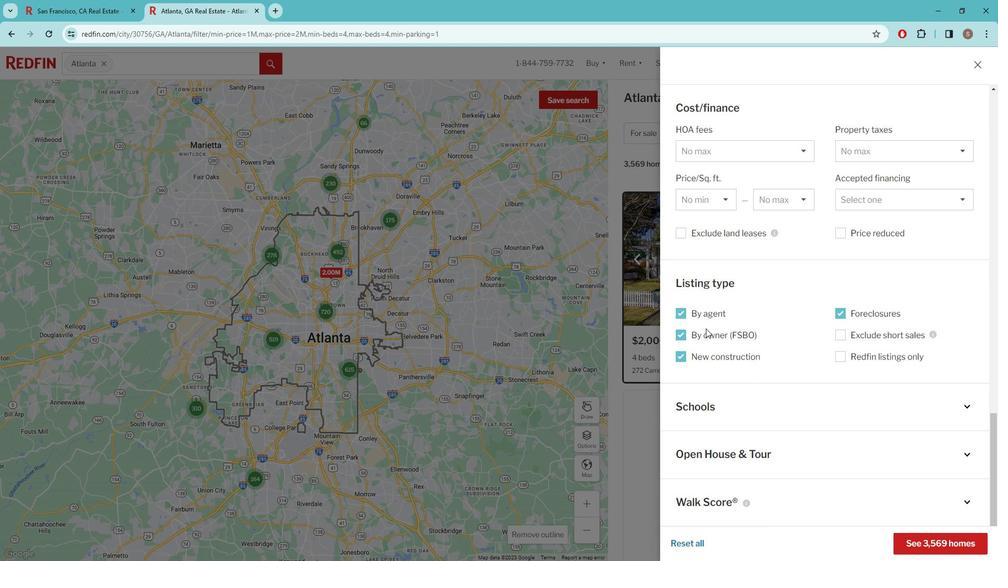
Action: Mouse scrolled (706, 316) with delta (0, 0)
Screenshot: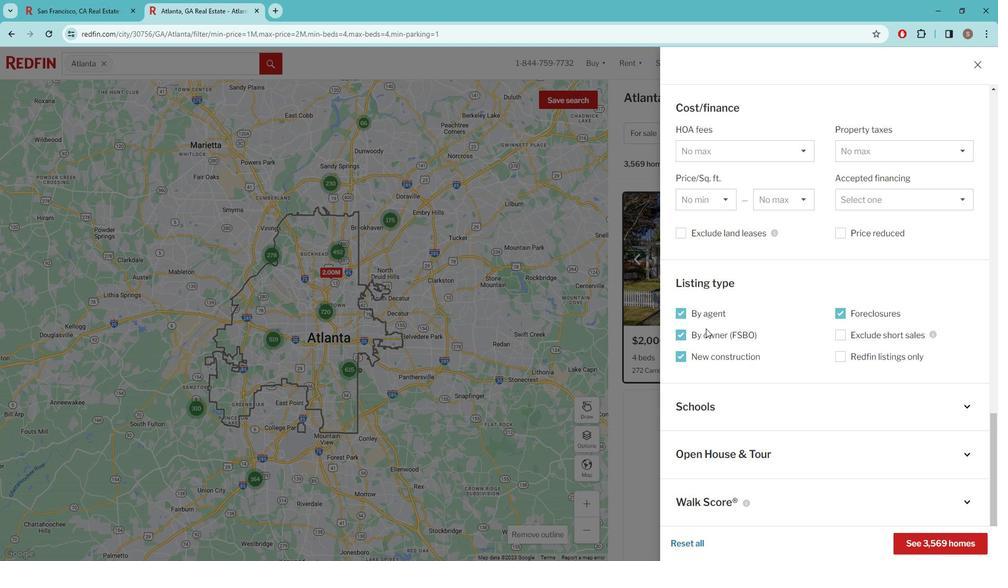 
Action: Mouse moved to (917, 521)
Screenshot: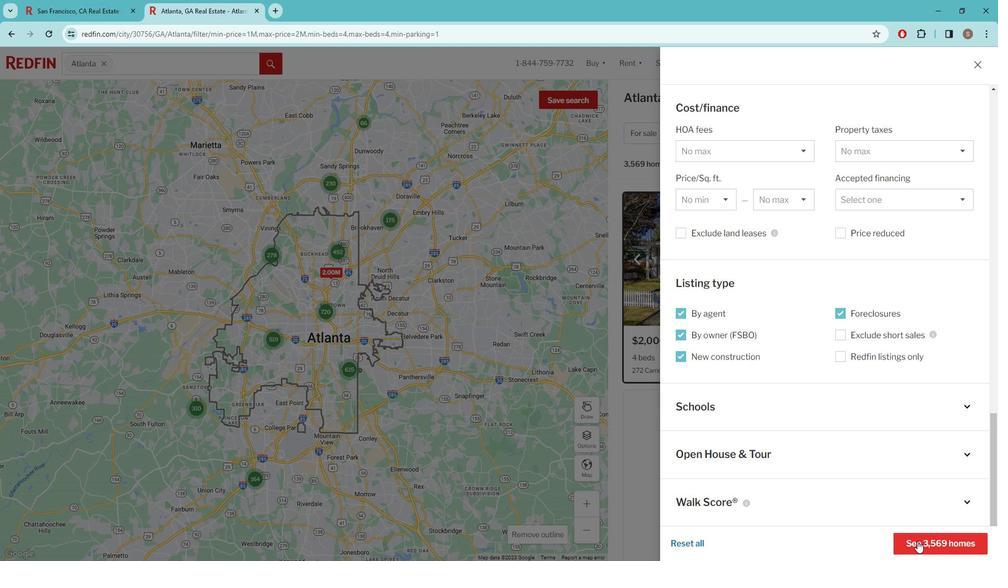 
Action: Mouse pressed left at (917, 521)
Screenshot: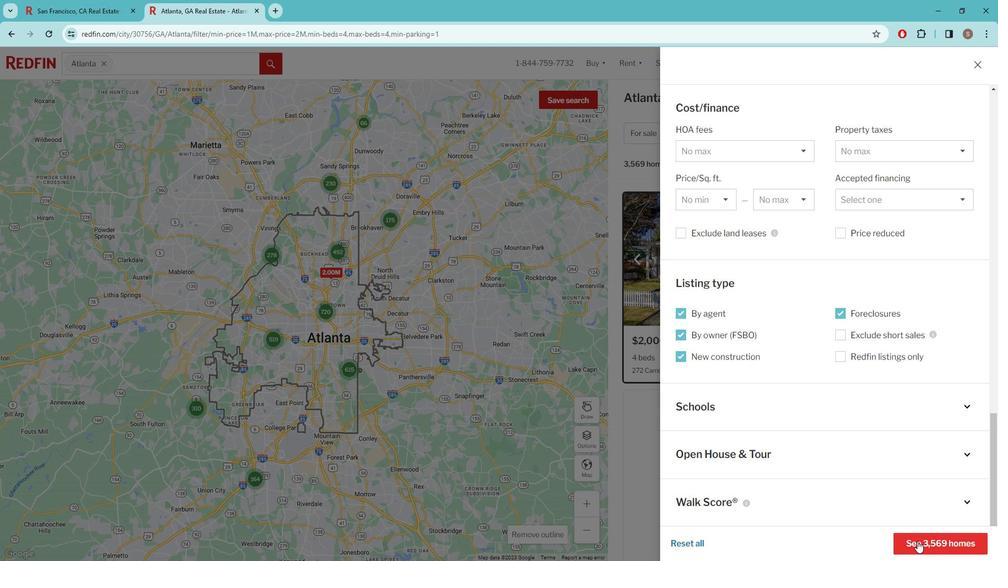 
Action: Mouse moved to (556, 92)
Screenshot: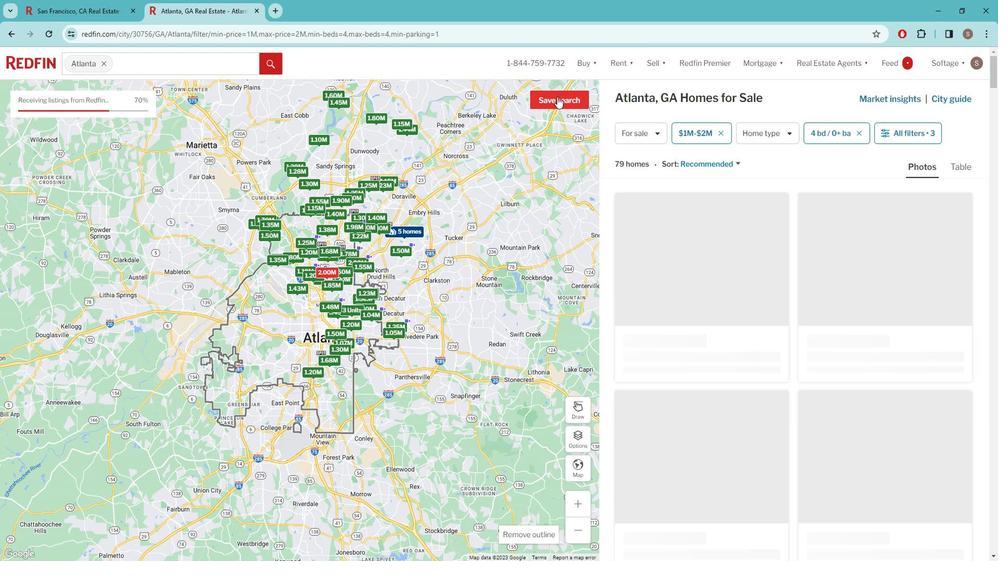 
Action: Mouse pressed left at (556, 92)
Screenshot: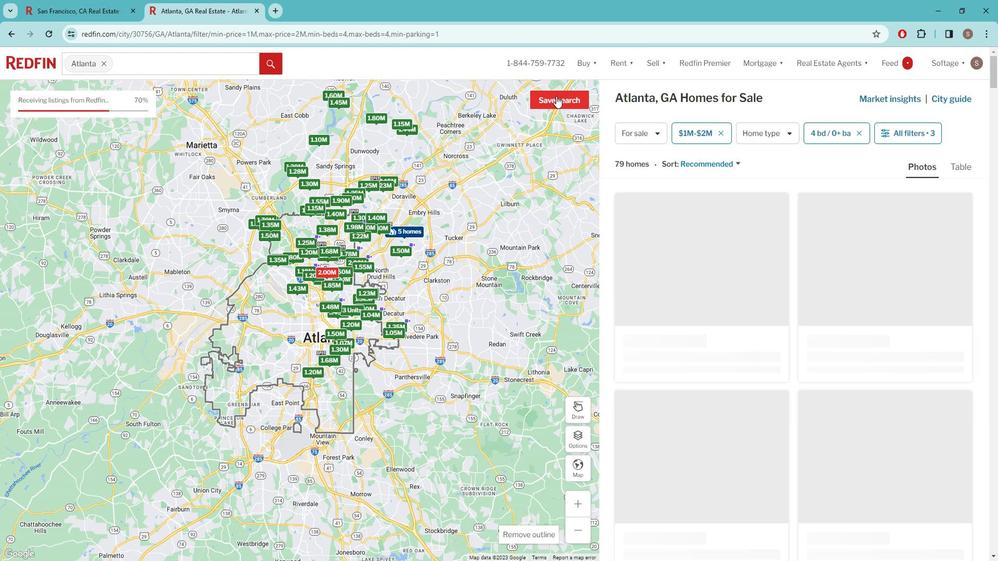 
Action: Mouse moved to (514, 275)
Screenshot: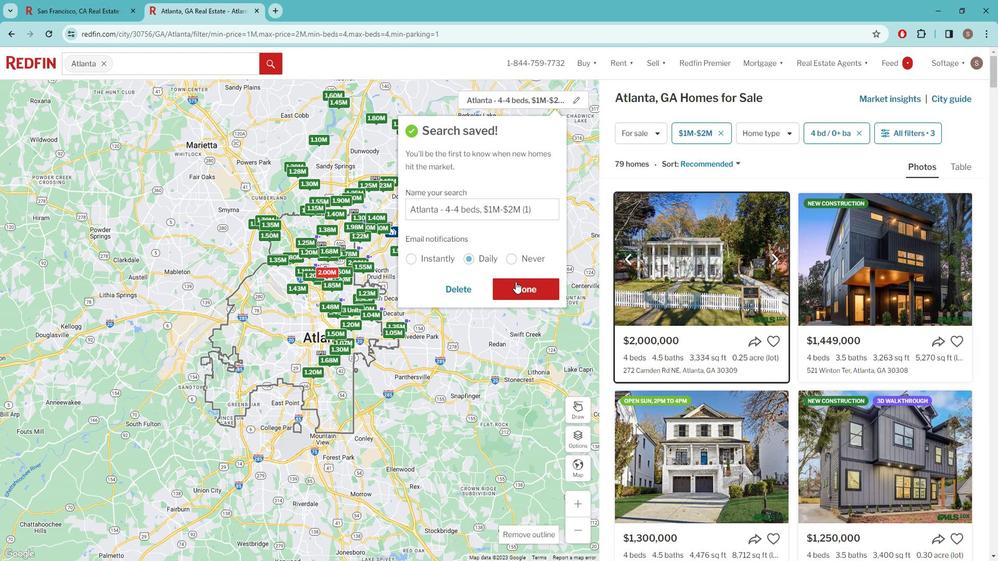 
Action: Mouse pressed left at (514, 275)
Screenshot: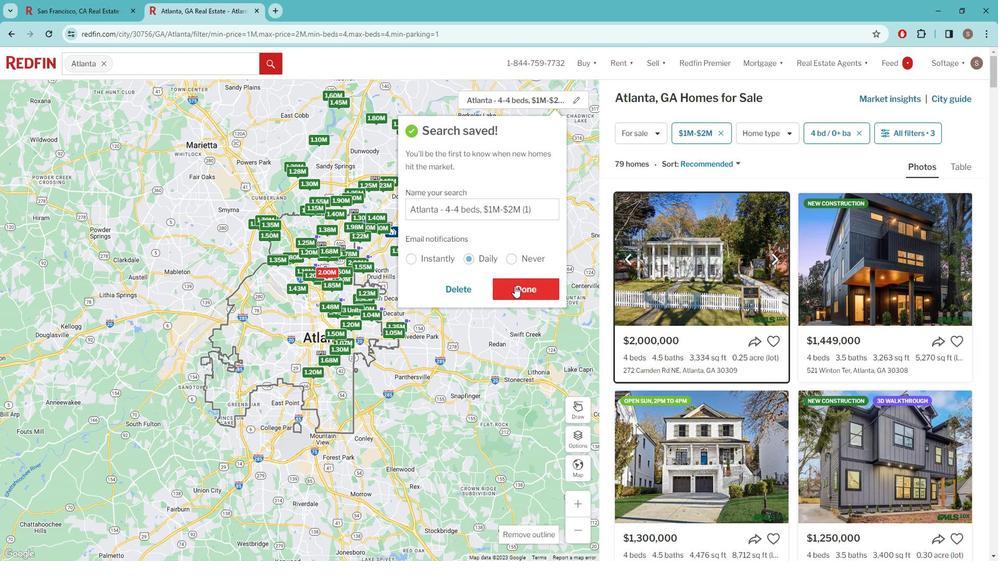 
